 Task: Add a signature Hope Brown containing With gratitude and warm wishes, Hope Brown to email address softage.5@softage.net and add a label Grocery lists
Action: Mouse moved to (997, 60)
Screenshot: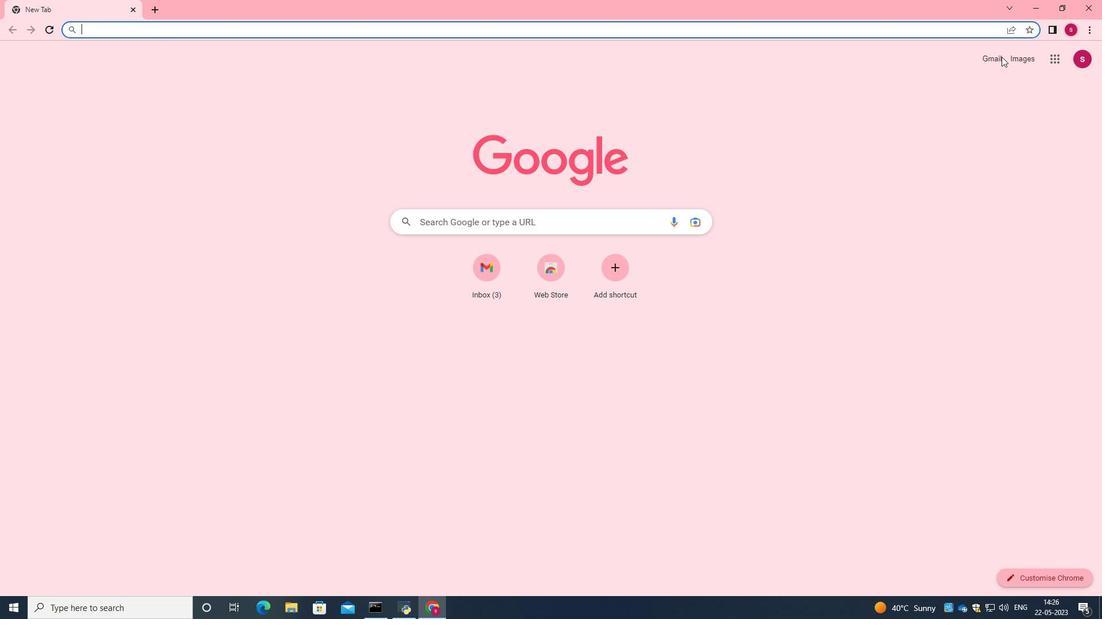 
Action: Mouse pressed left at (997, 60)
Screenshot: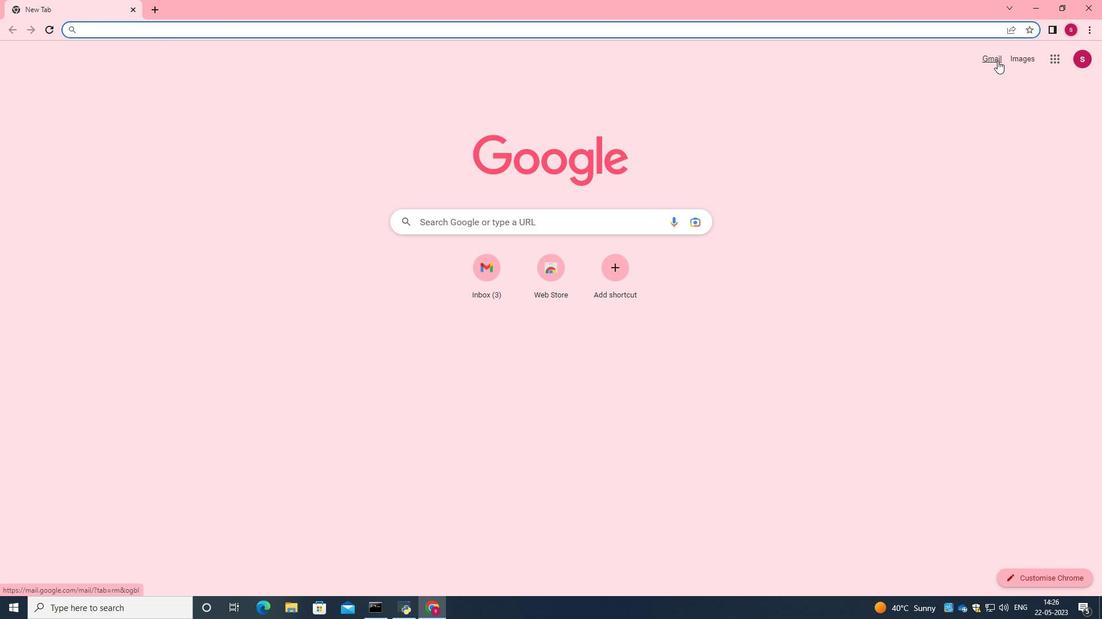 
Action: Mouse moved to (976, 79)
Screenshot: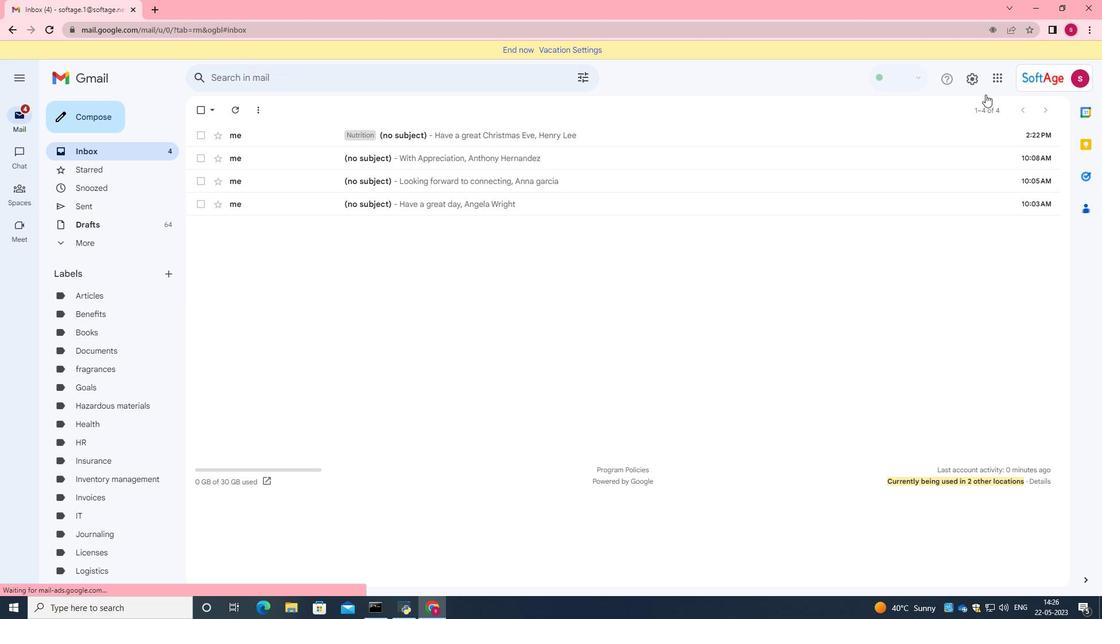 
Action: Mouse pressed left at (976, 79)
Screenshot: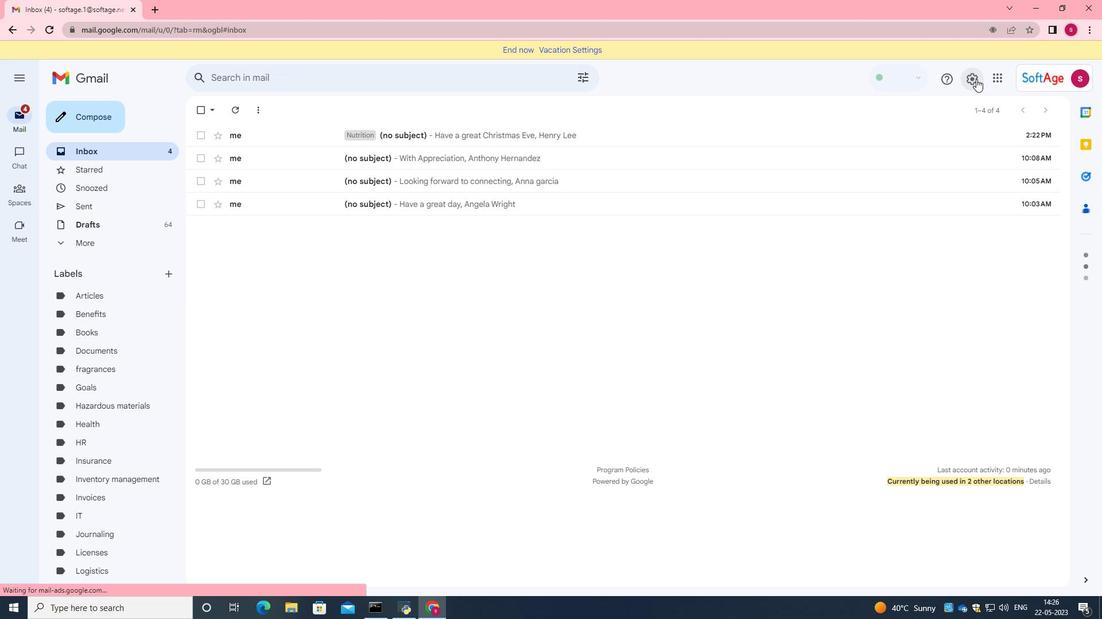 
Action: Mouse moved to (958, 125)
Screenshot: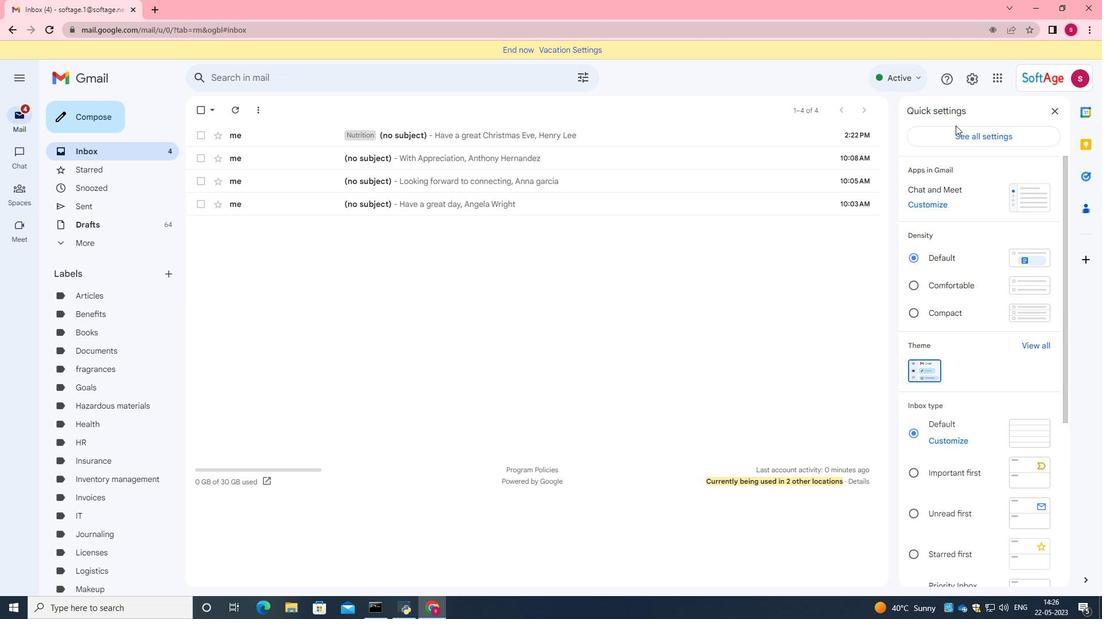 
Action: Mouse pressed left at (958, 125)
Screenshot: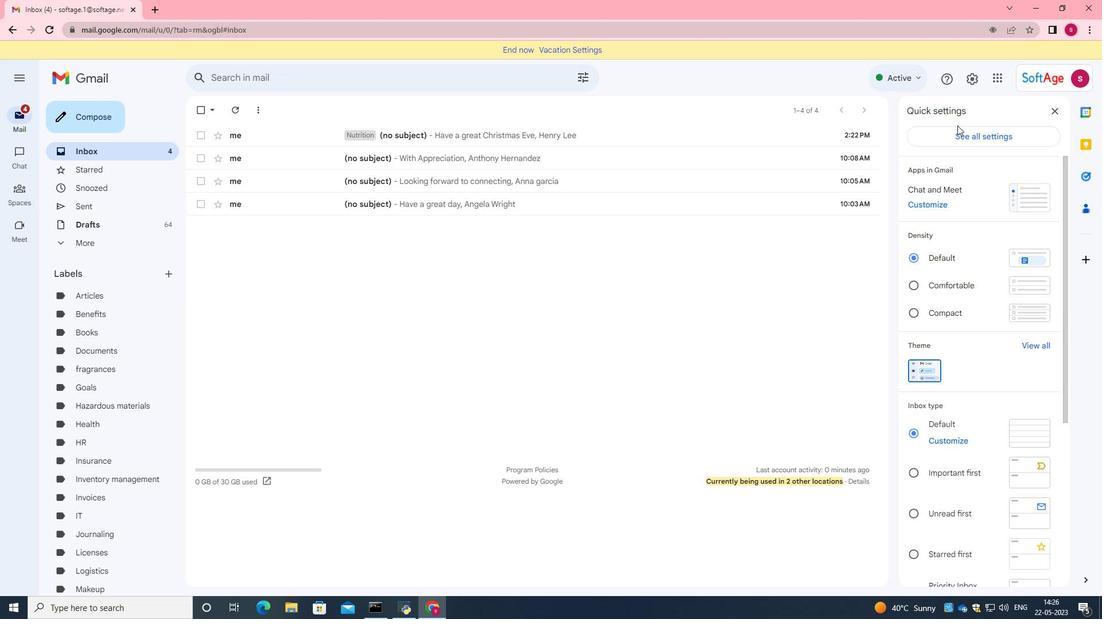 
Action: Mouse moved to (959, 126)
Screenshot: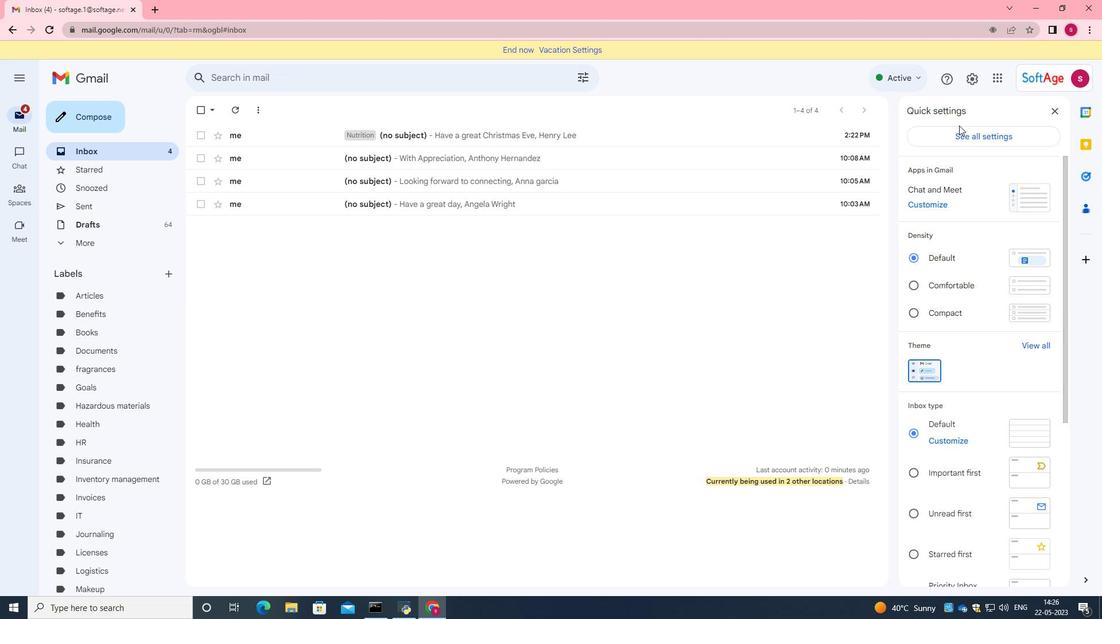
Action: Mouse pressed left at (959, 126)
Screenshot: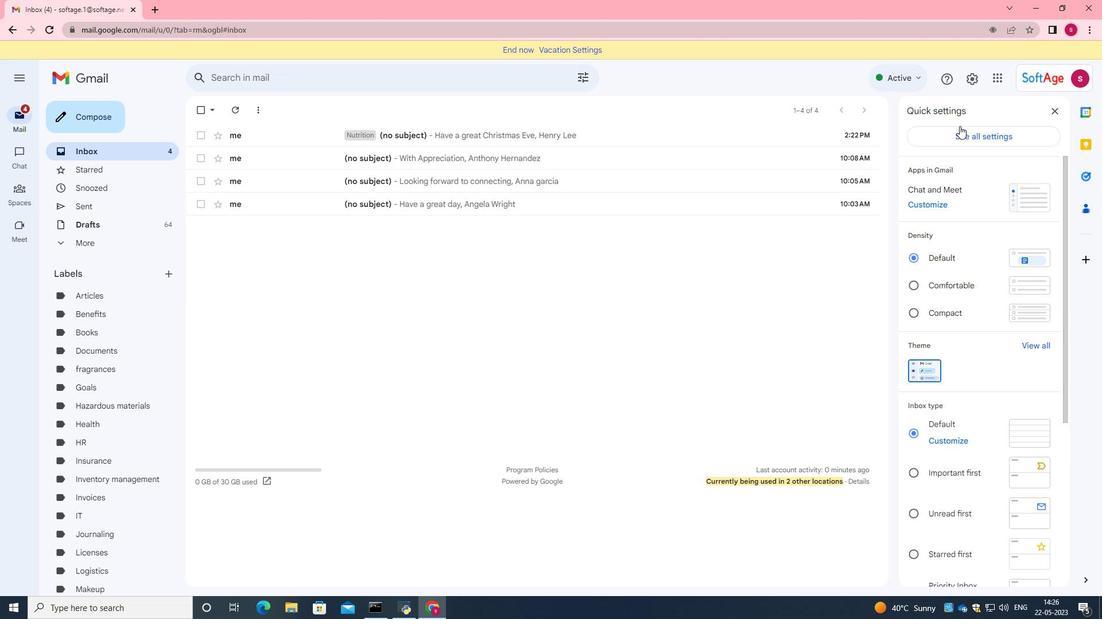 
Action: Mouse moved to (474, 289)
Screenshot: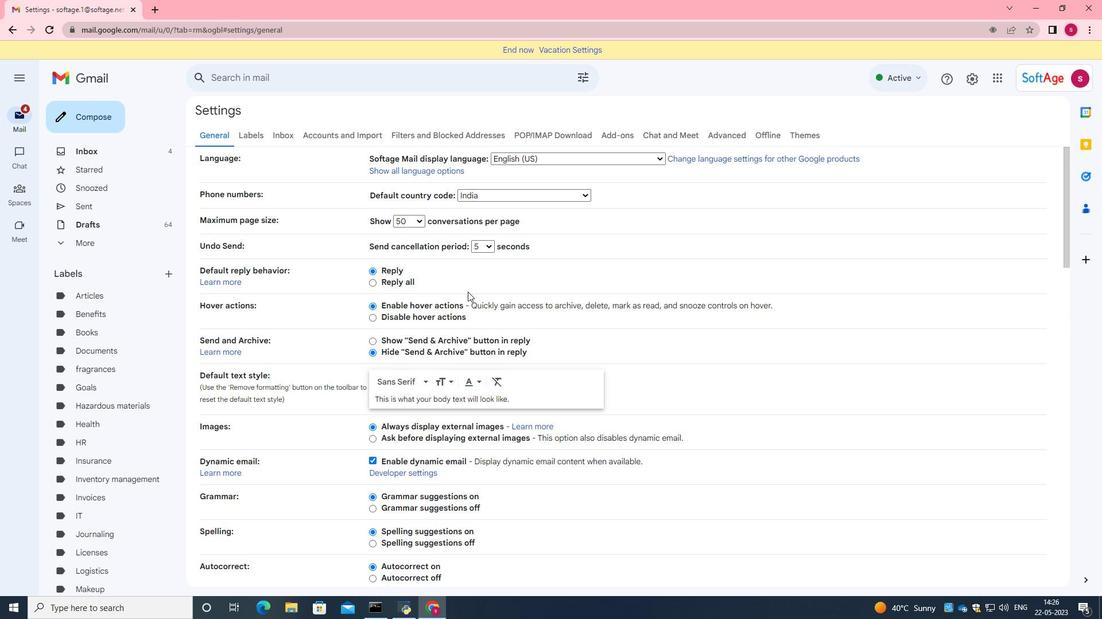 
Action: Mouse scrolled (474, 288) with delta (0, 0)
Screenshot: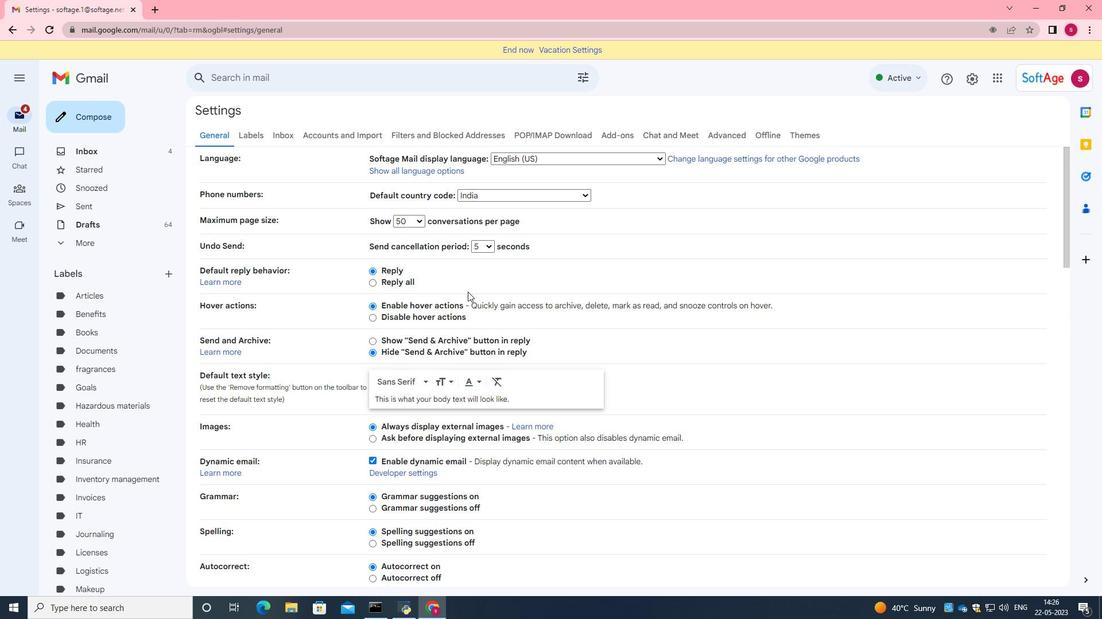 
Action: Mouse moved to (474, 289)
Screenshot: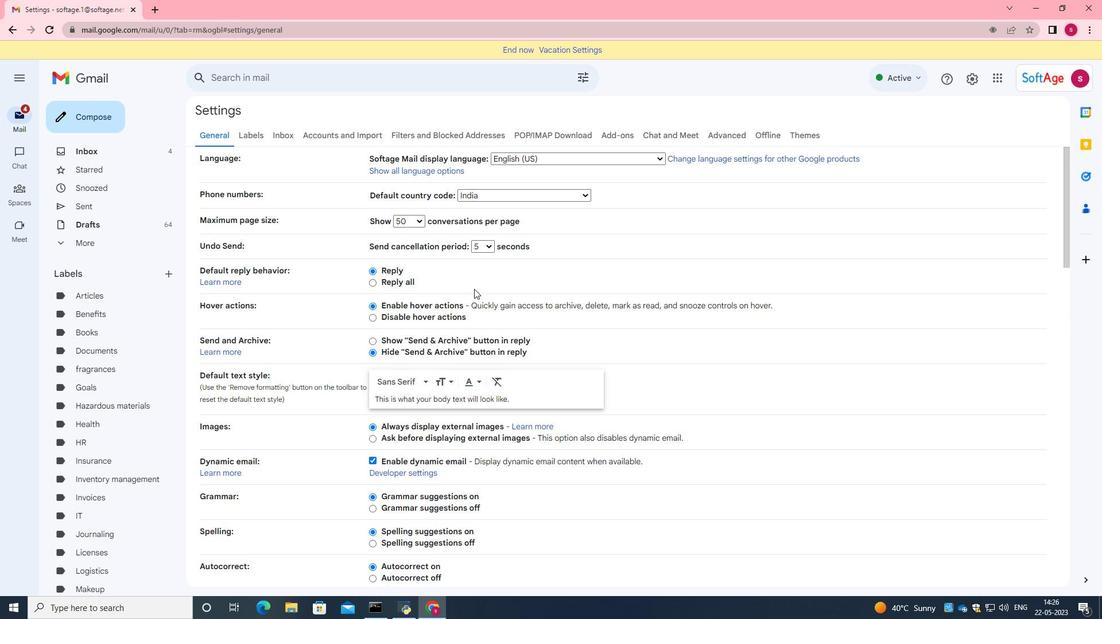 
Action: Mouse scrolled (474, 288) with delta (0, 0)
Screenshot: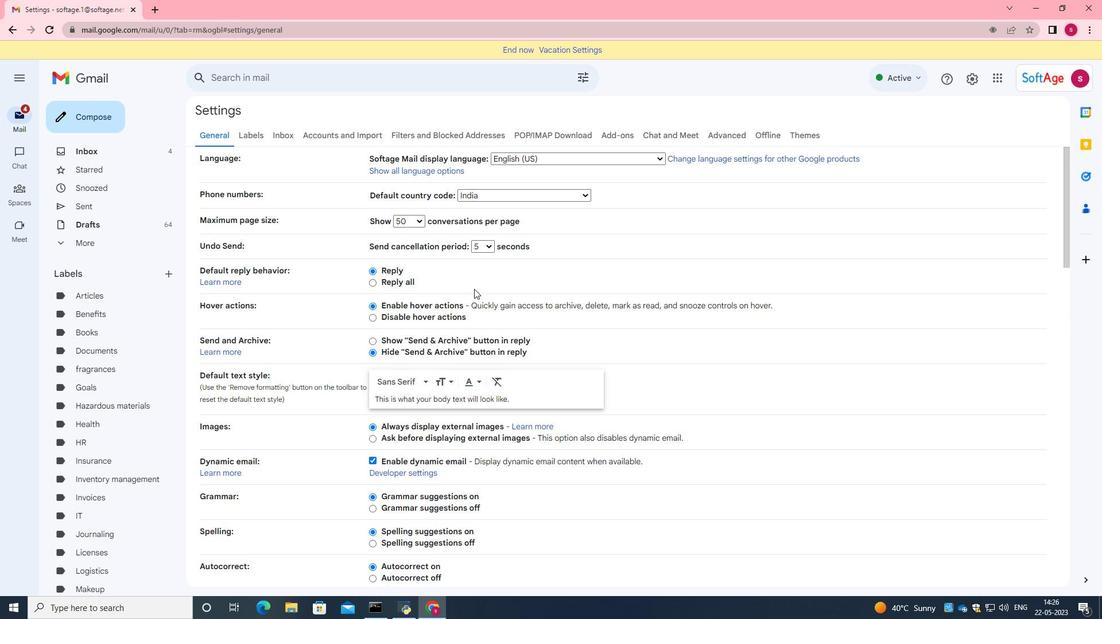 
Action: Mouse scrolled (474, 288) with delta (0, 0)
Screenshot: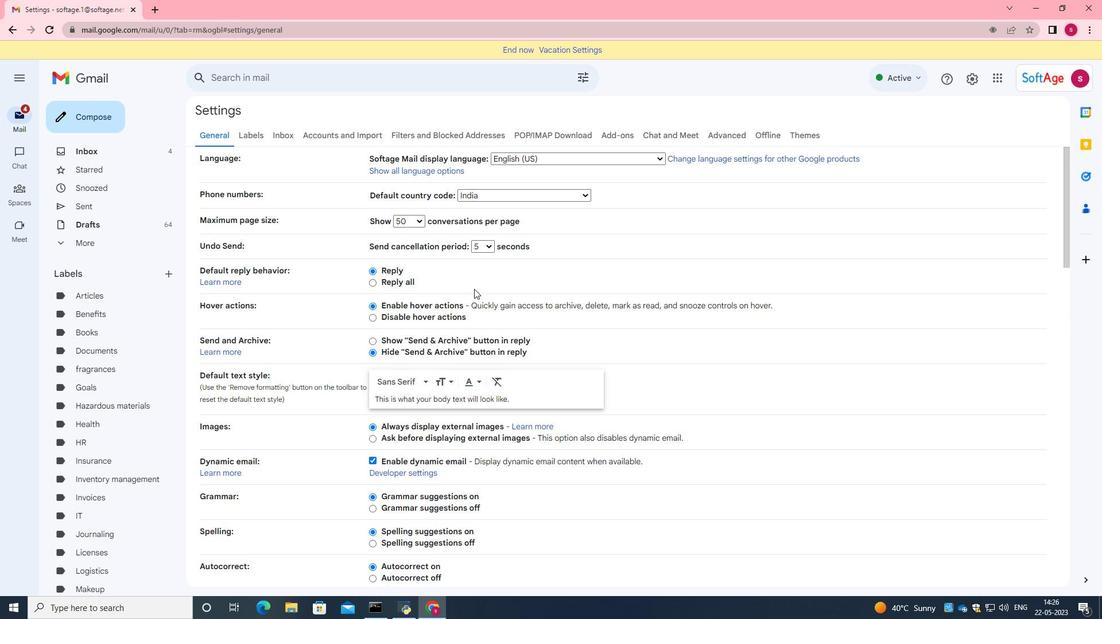 
Action: Mouse scrolled (474, 288) with delta (0, 0)
Screenshot: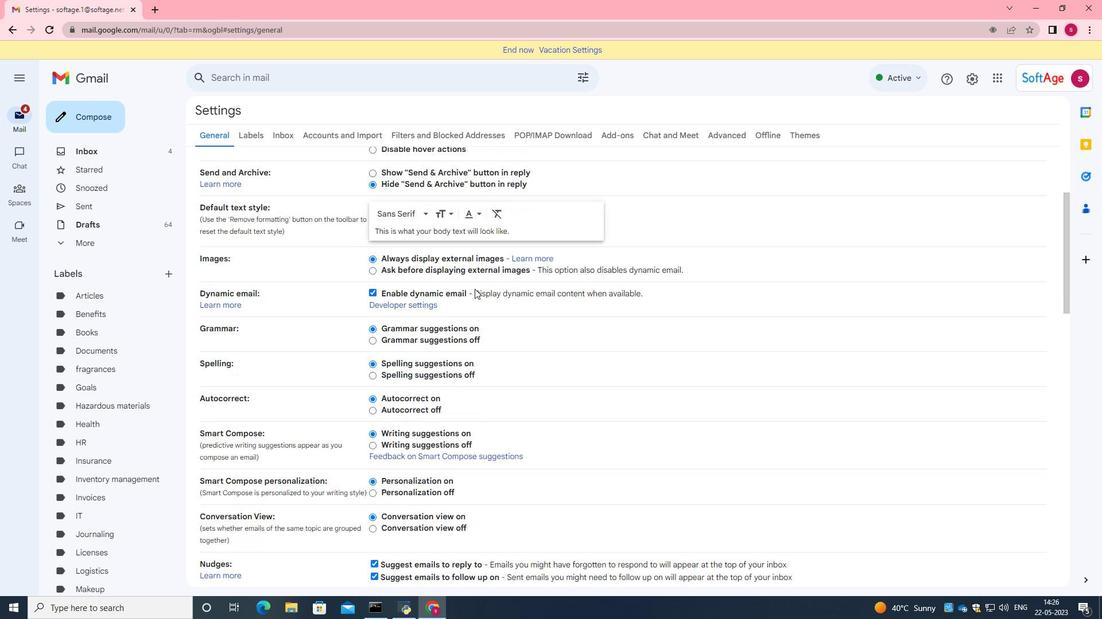 
Action: Mouse scrolled (474, 288) with delta (0, 0)
Screenshot: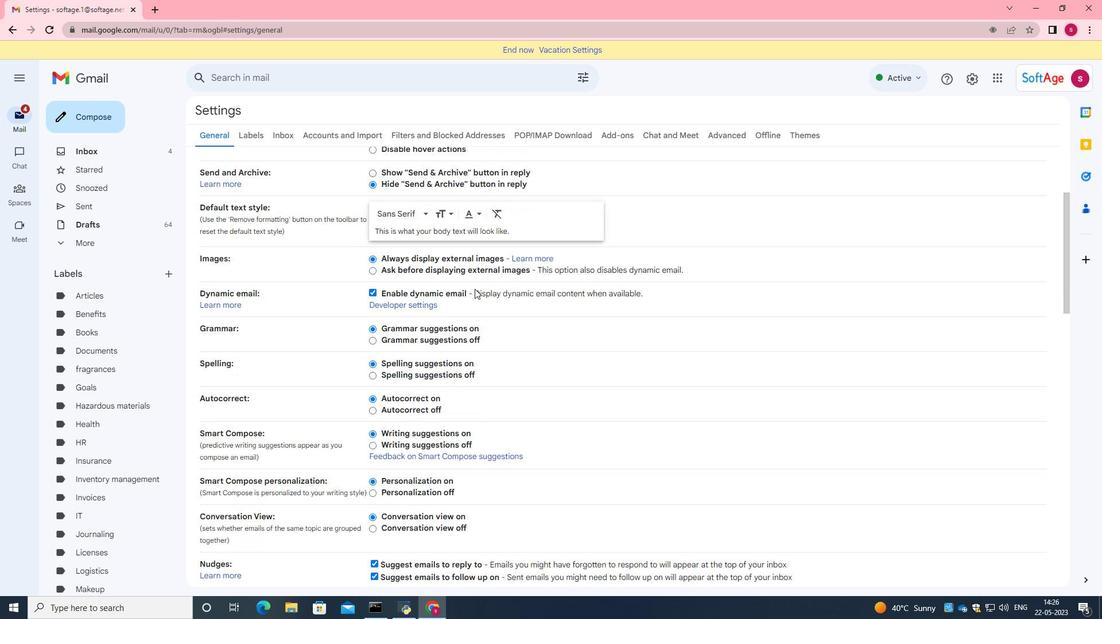 
Action: Mouse scrolled (474, 288) with delta (0, 0)
Screenshot: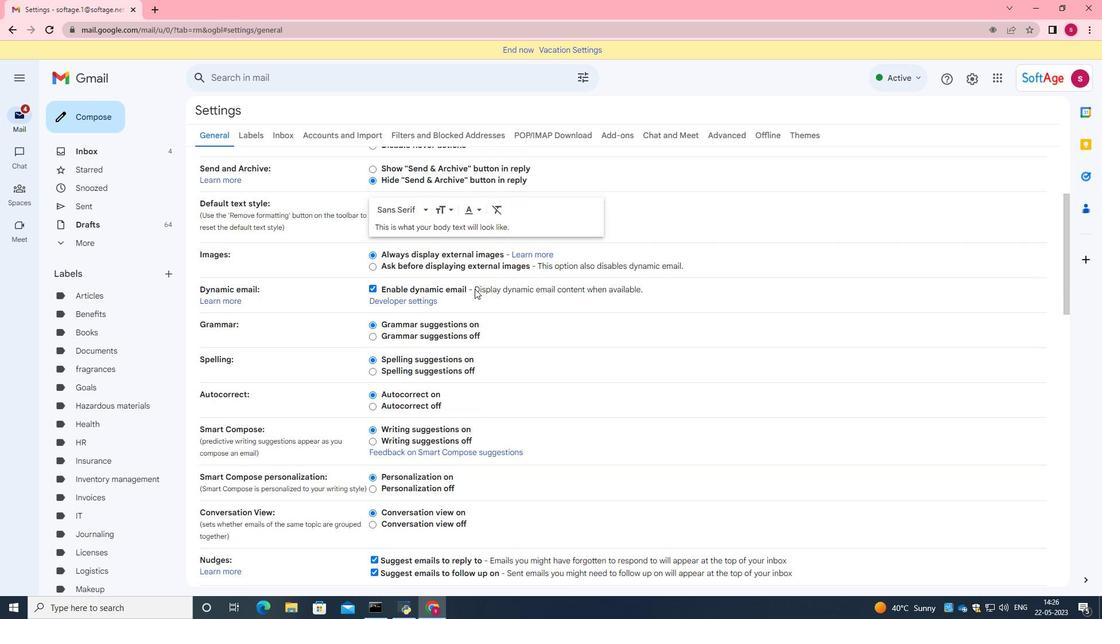 
Action: Mouse moved to (518, 359)
Screenshot: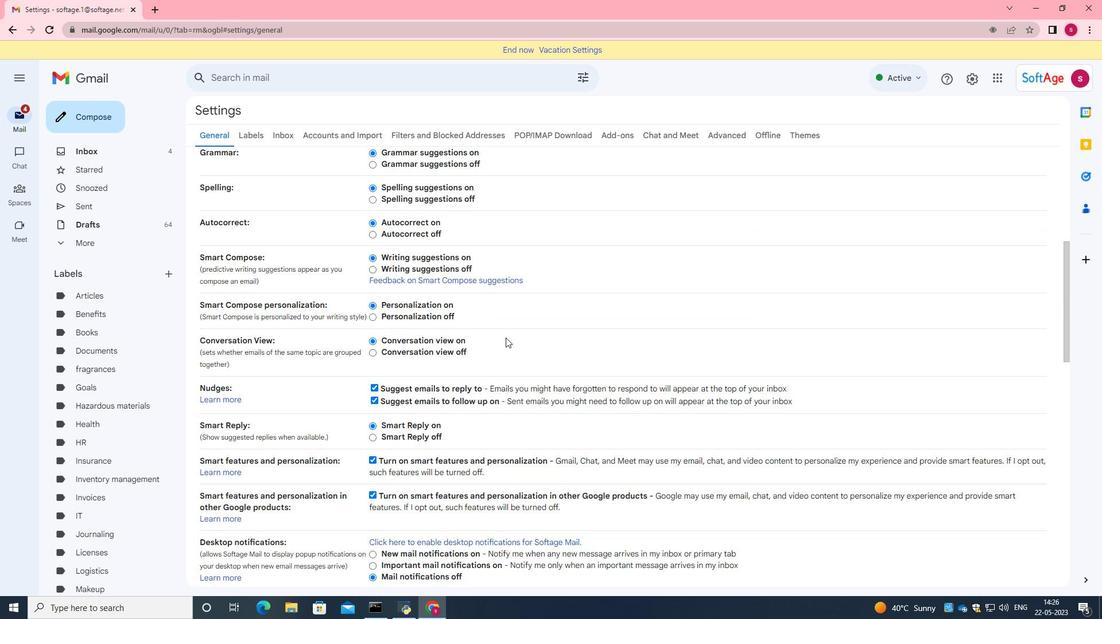 
Action: Mouse scrolled (518, 358) with delta (0, 0)
Screenshot: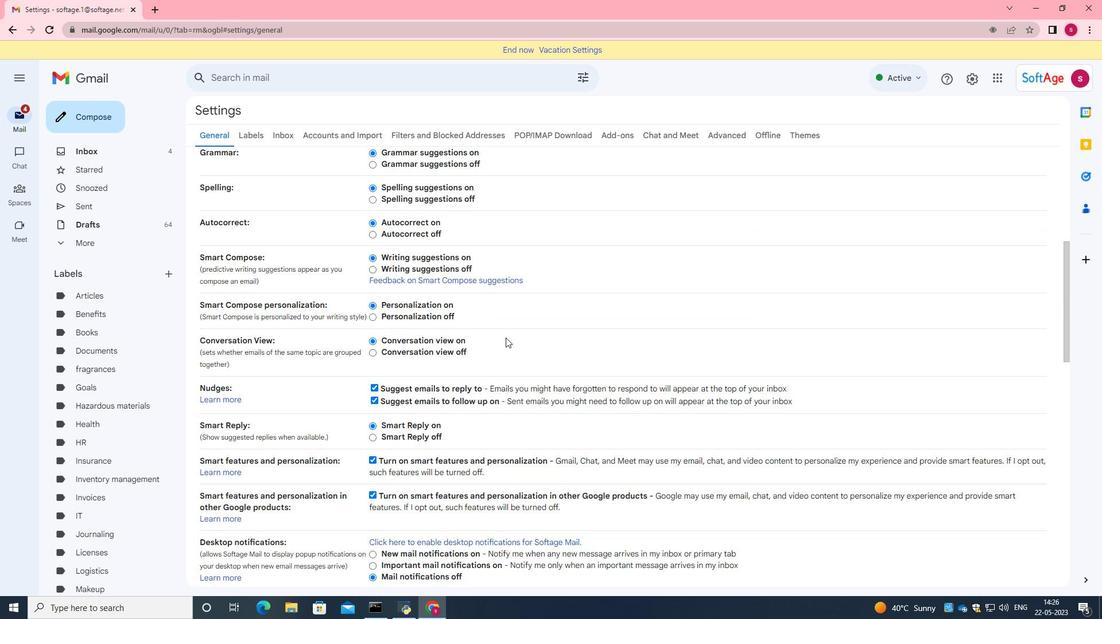
Action: Mouse scrolled (518, 358) with delta (0, 0)
Screenshot: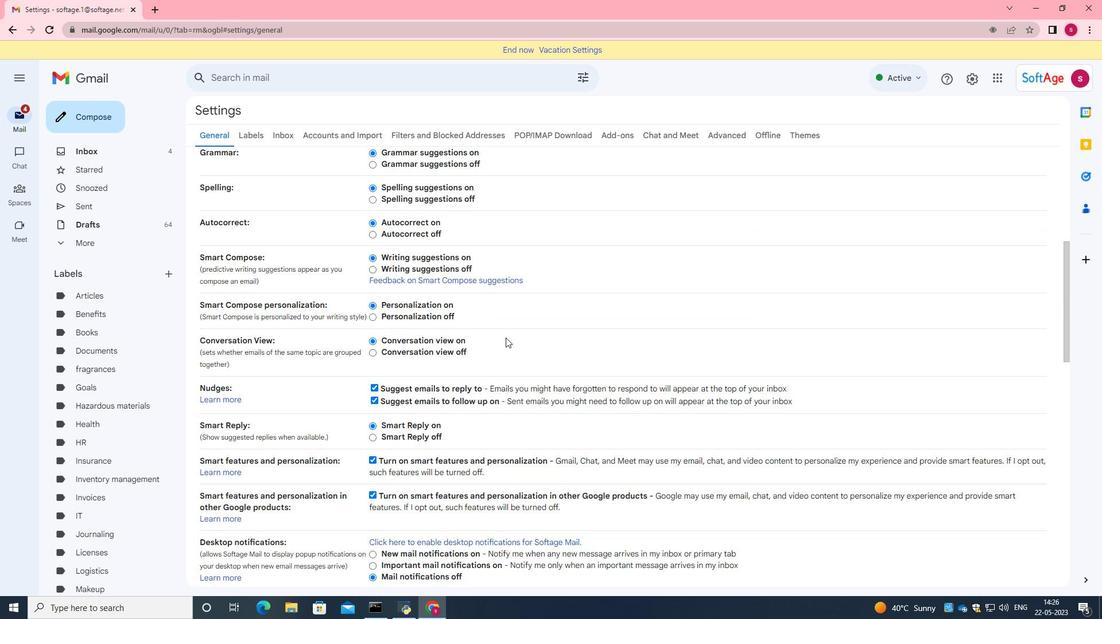 
Action: Mouse scrolled (518, 358) with delta (0, 0)
Screenshot: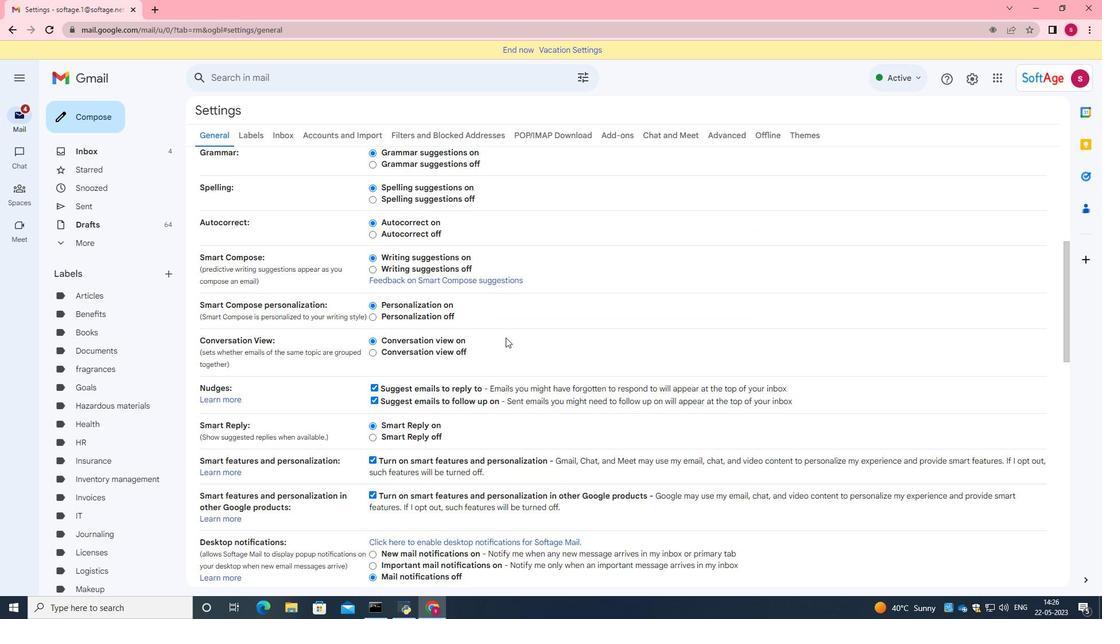 
Action: Mouse moved to (527, 364)
Screenshot: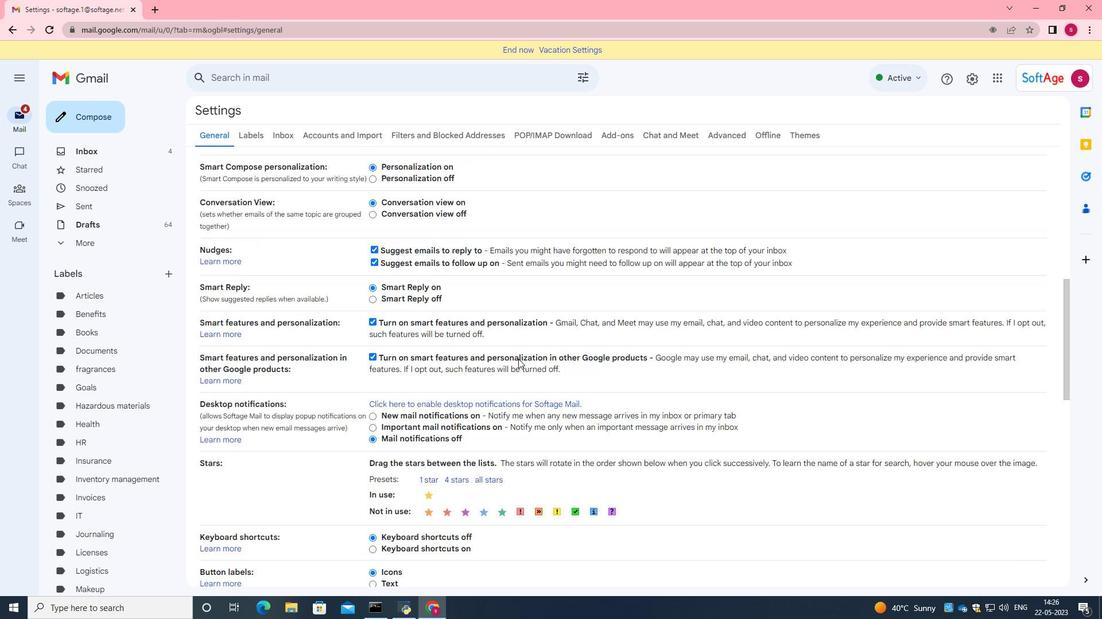 
Action: Mouse scrolled (527, 363) with delta (0, 0)
Screenshot: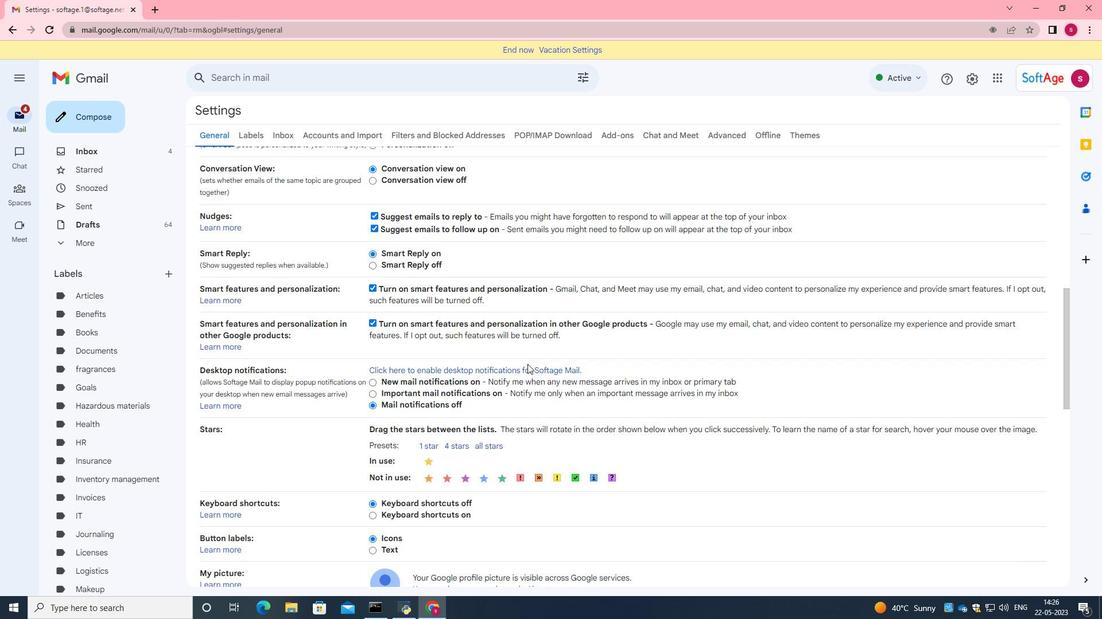 
Action: Mouse scrolled (527, 363) with delta (0, 0)
Screenshot: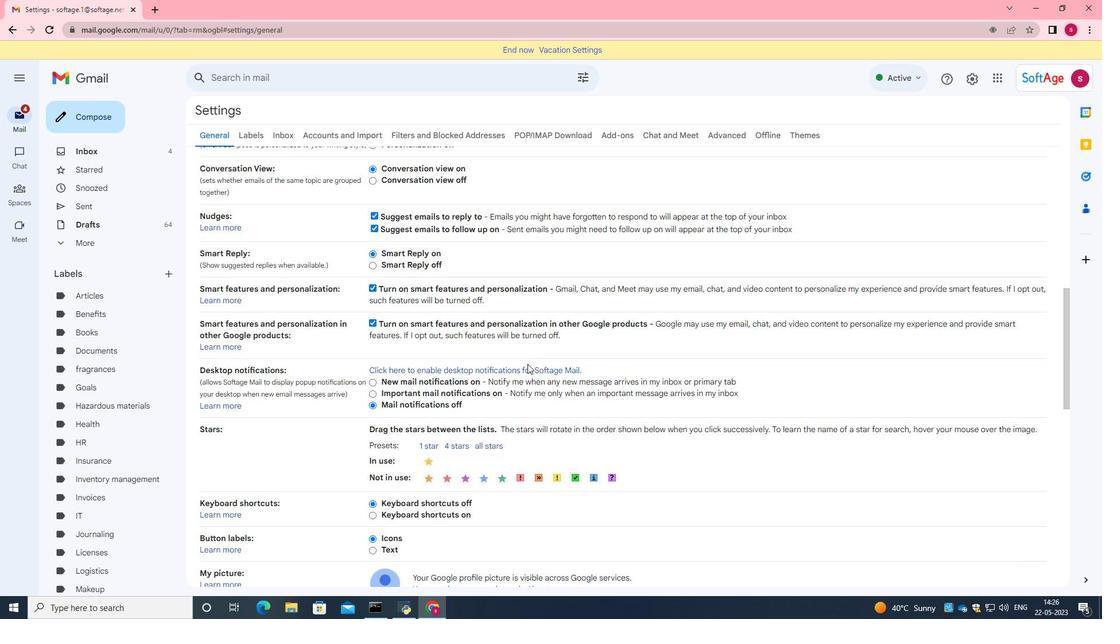 
Action: Mouse scrolled (527, 363) with delta (0, 0)
Screenshot: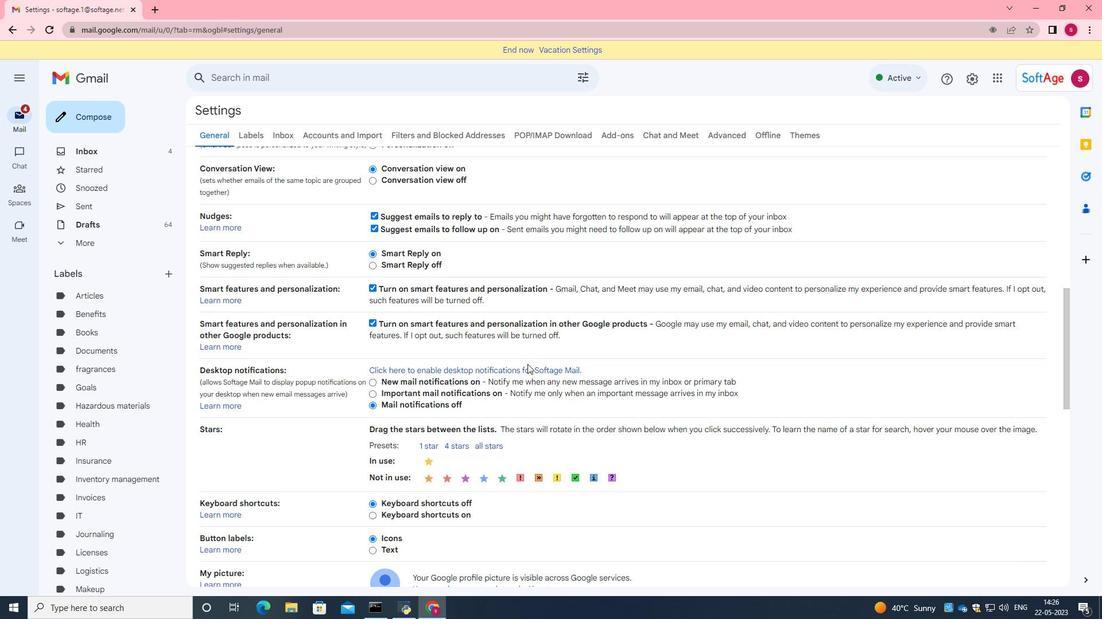 
Action: Mouse moved to (499, 495)
Screenshot: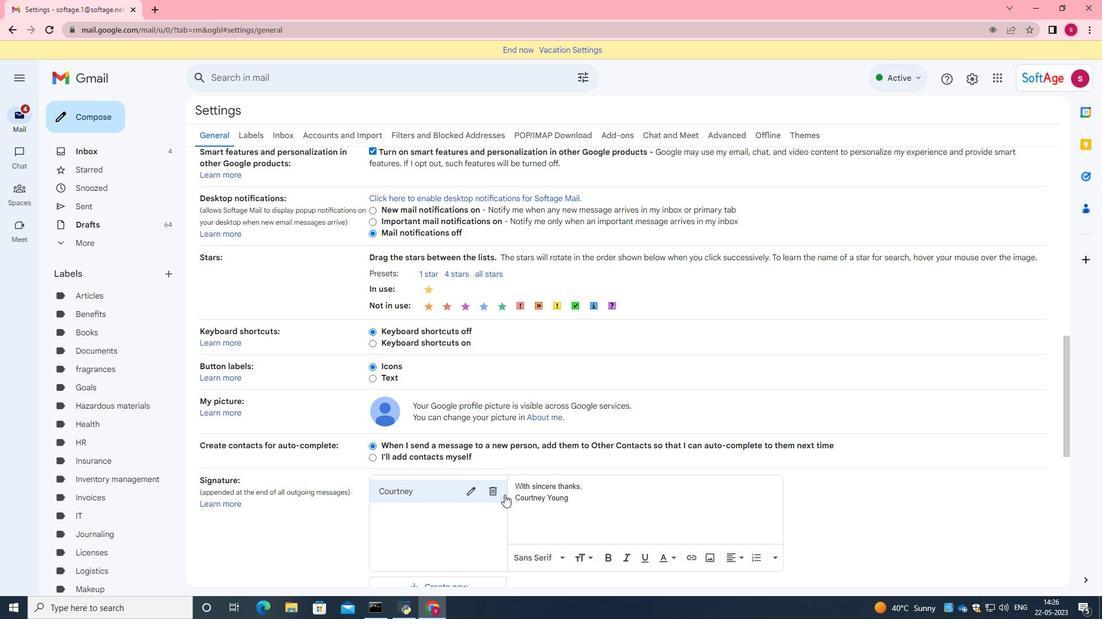
Action: Mouse pressed left at (499, 495)
Screenshot: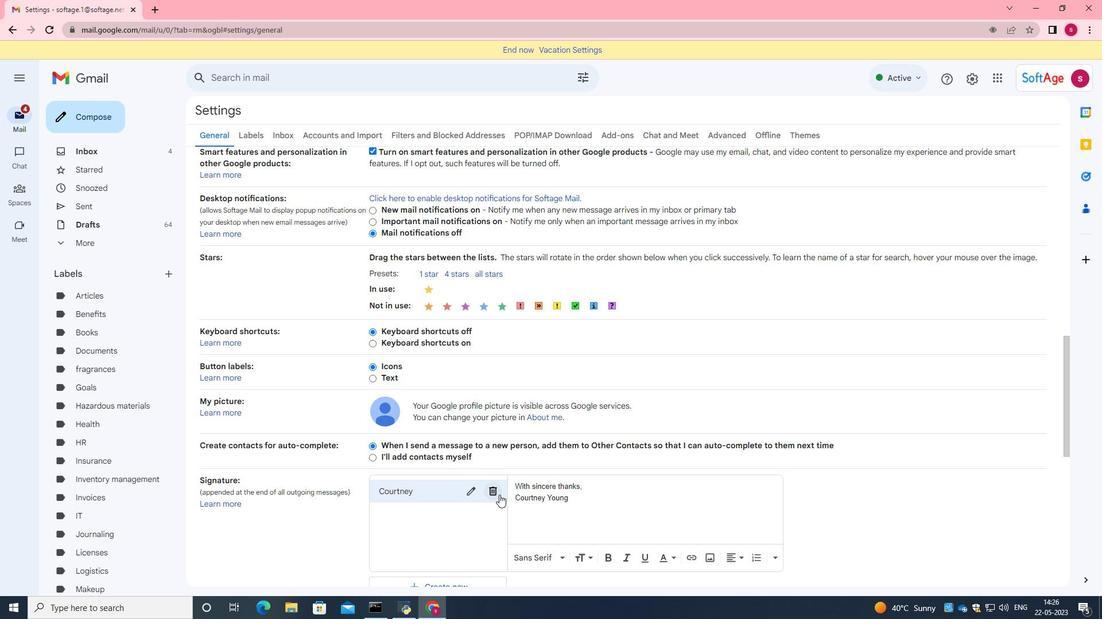 
Action: Mouse moved to (636, 345)
Screenshot: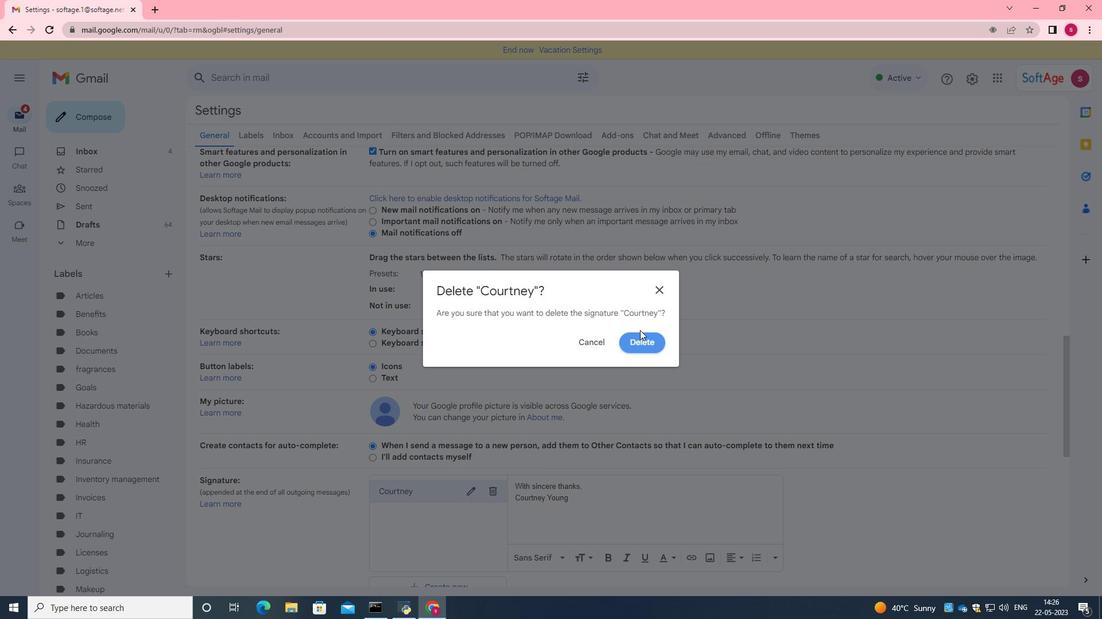 
Action: Mouse pressed left at (636, 345)
Screenshot: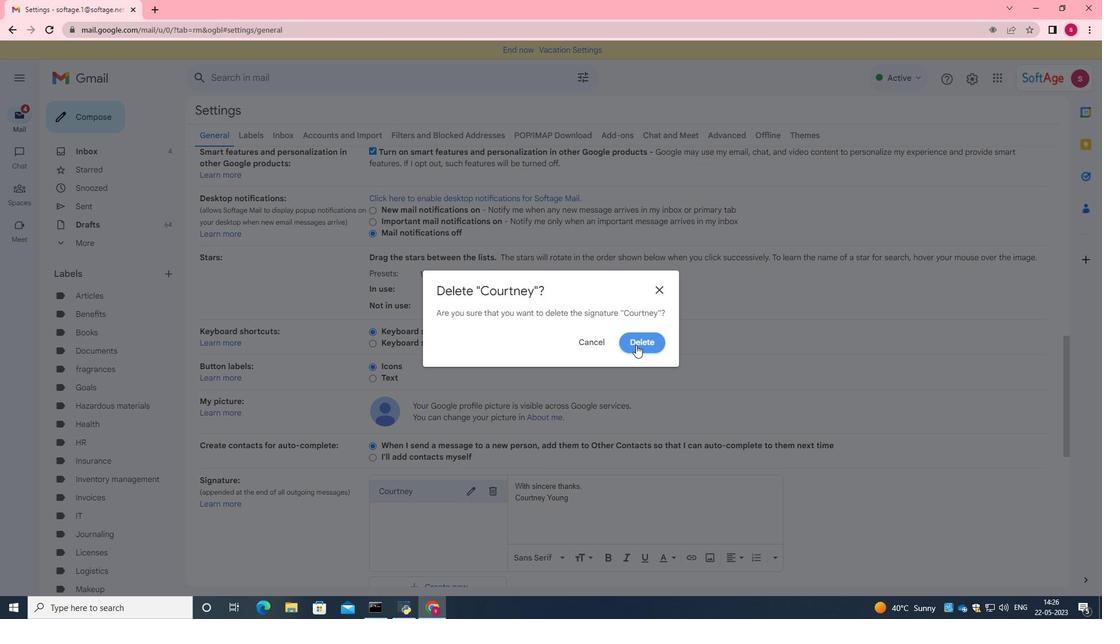 
Action: Mouse moved to (467, 459)
Screenshot: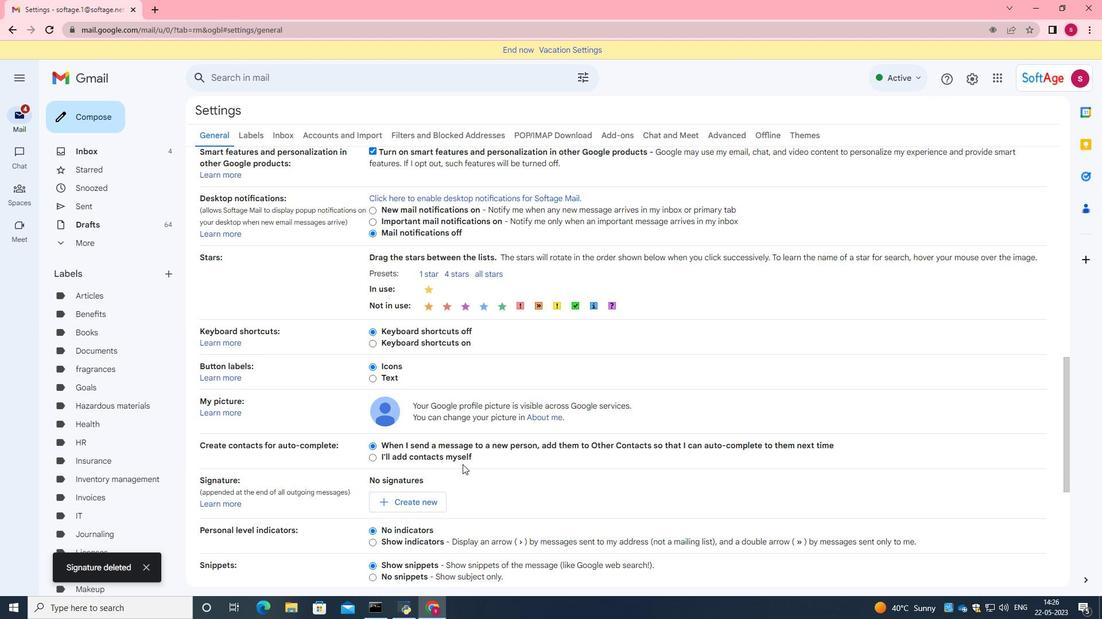 
Action: Mouse scrolled (467, 458) with delta (0, 0)
Screenshot: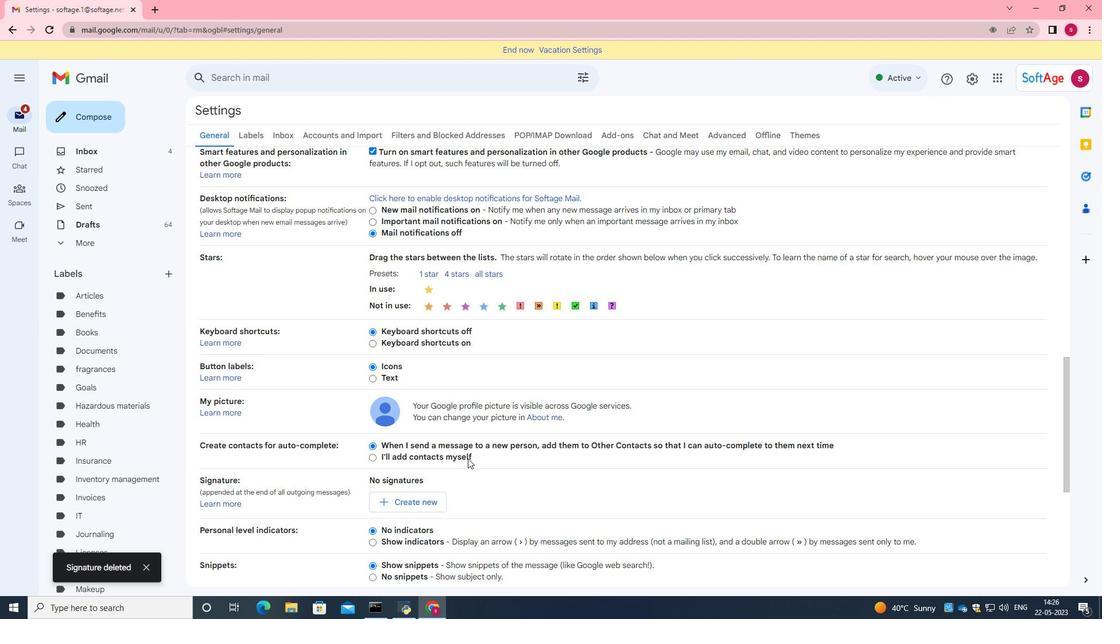 
Action: Mouse moved to (426, 442)
Screenshot: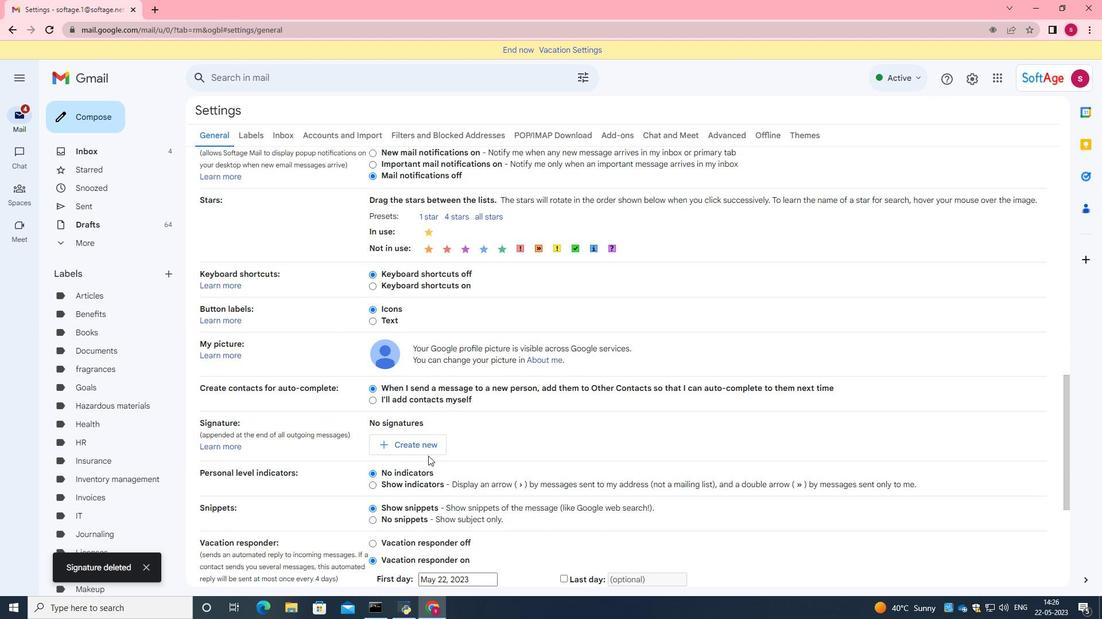 
Action: Mouse pressed left at (426, 442)
Screenshot: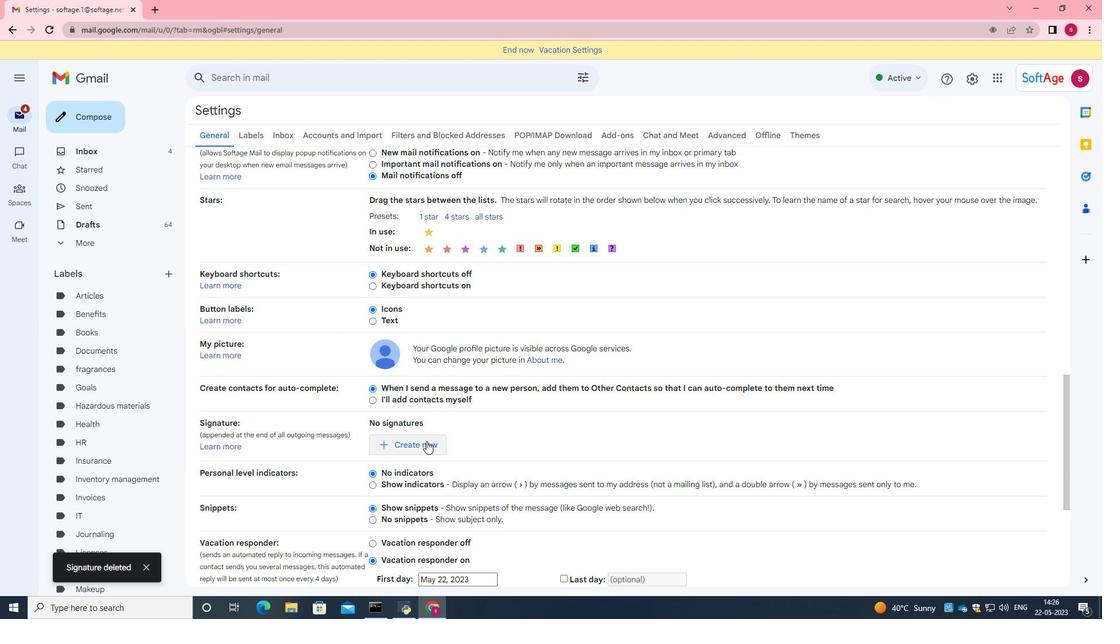 
Action: Mouse moved to (508, 320)
Screenshot: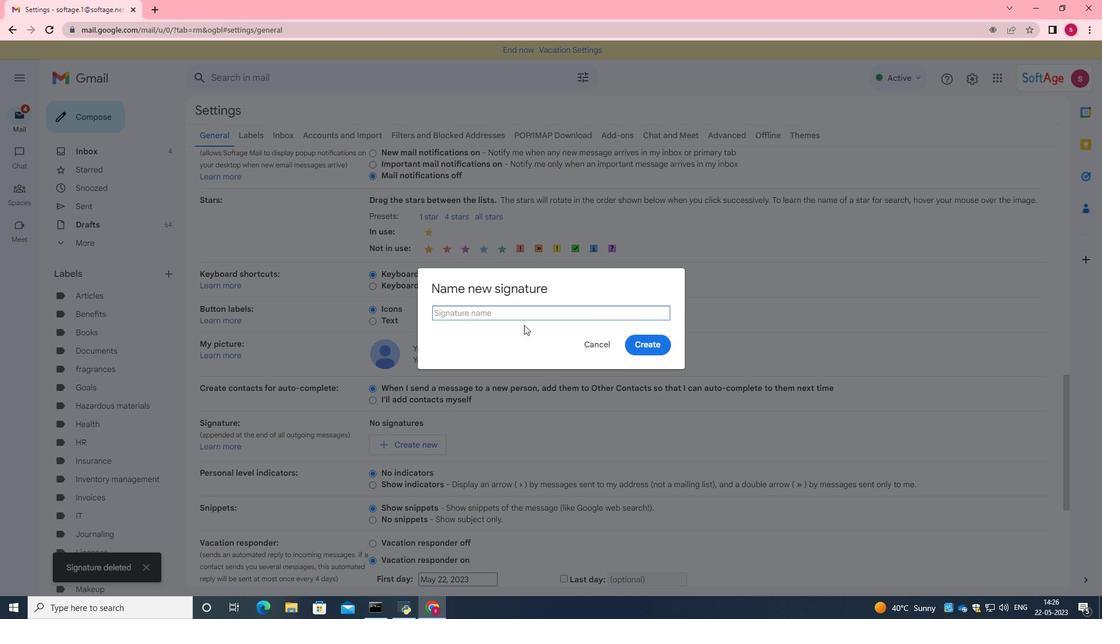 
Action: Key pressed <Key.caps_lock>H<Key.caps_lock>ope<Key.space><Key.caps_lock>B<Key.caps_lock>rown
Screenshot: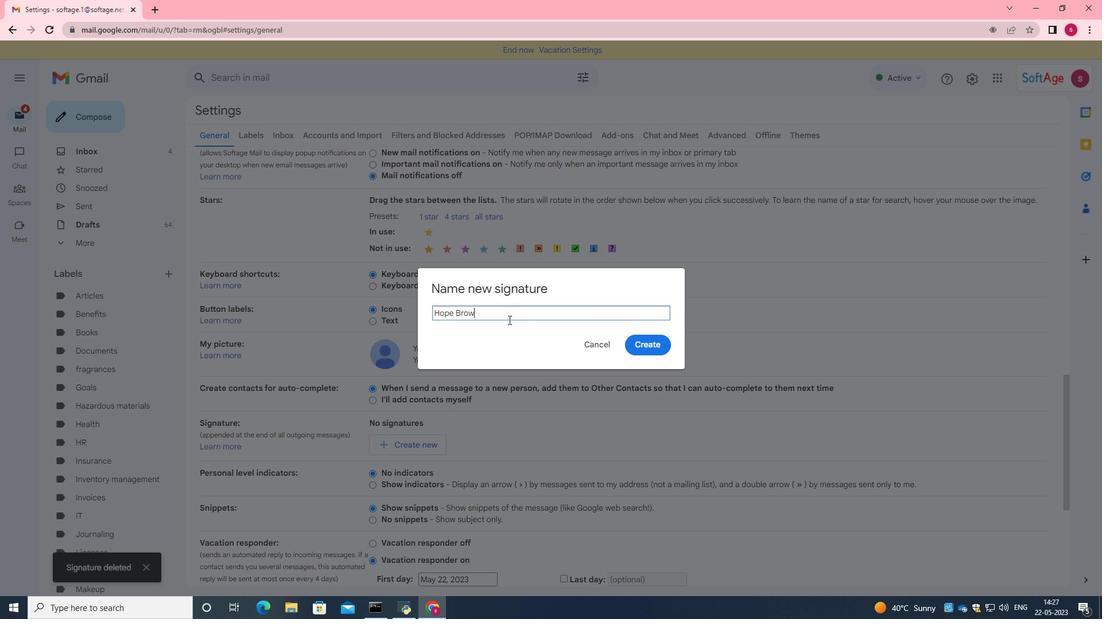 
Action: Mouse moved to (653, 354)
Screenshot: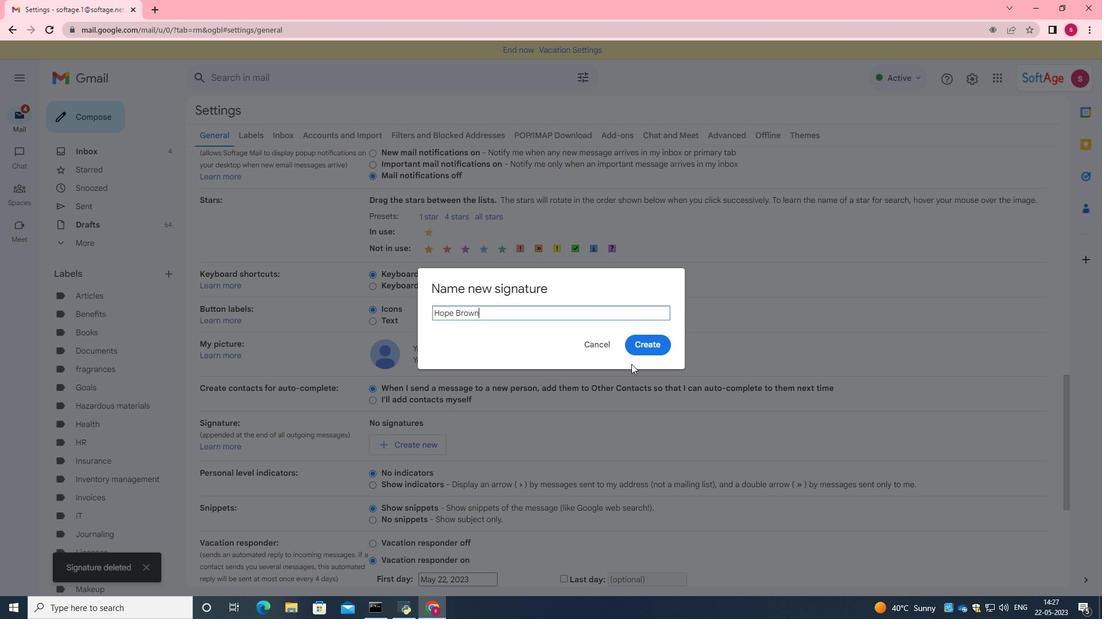 
Action: Mouse pressed left at (653, 354)
Screenshot: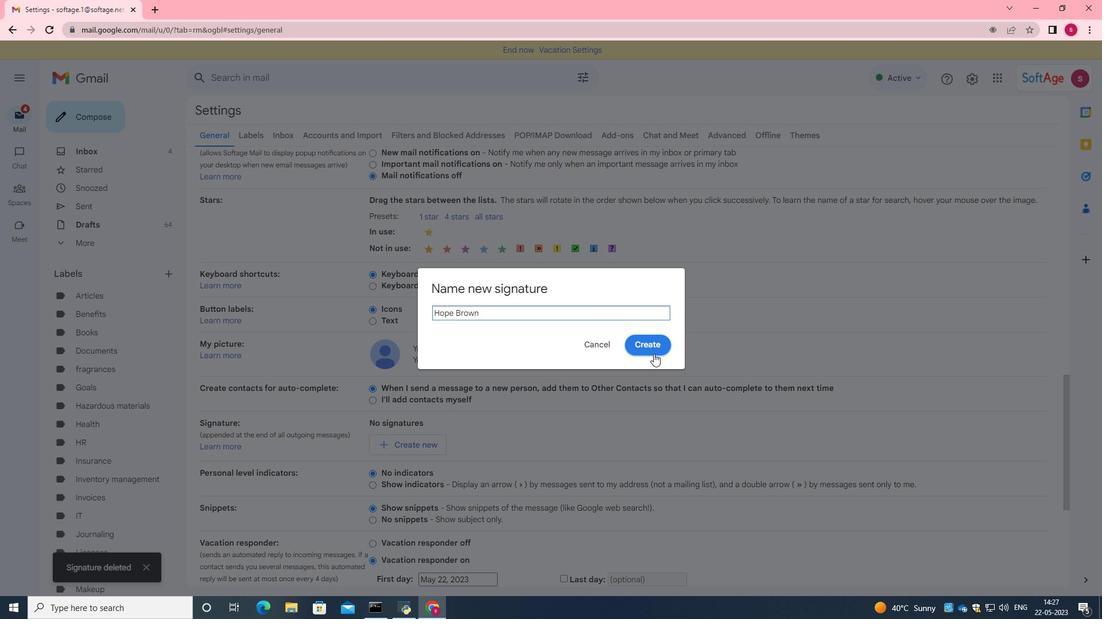 
Action: Mouse moved to (540, 444)
Screenshot: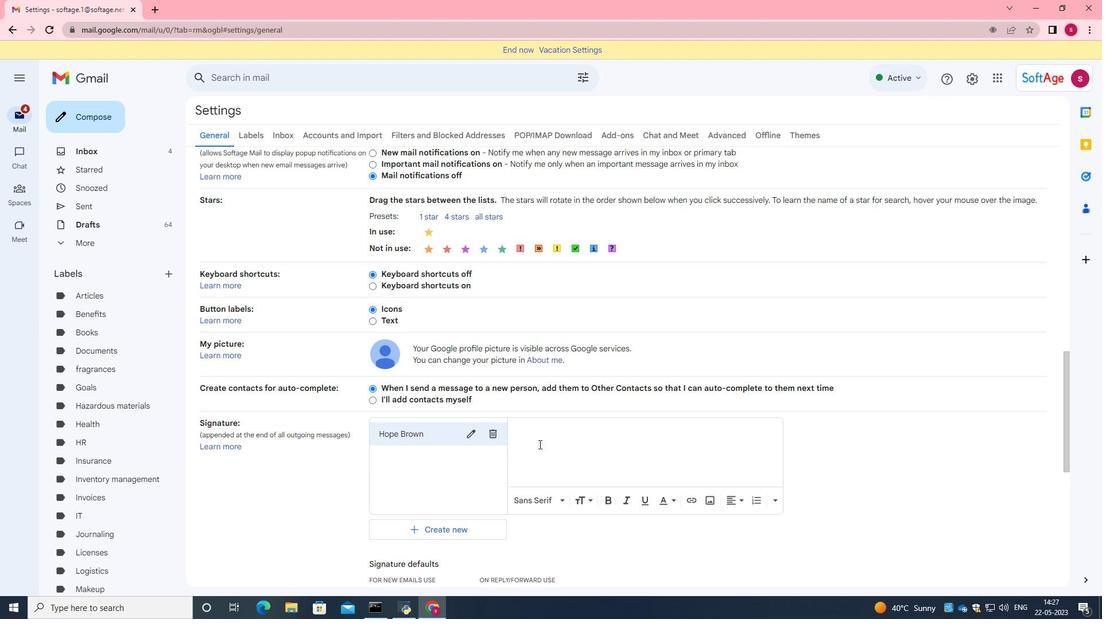 
Action: Mouse pressed left at (540, 444)
Screenshot: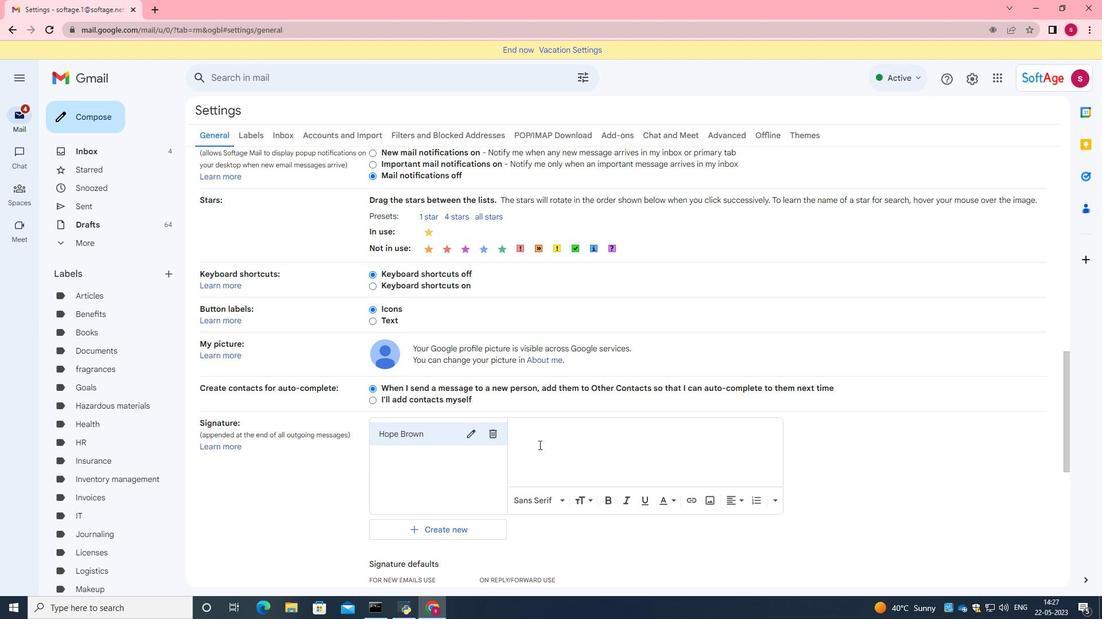 
Action: Key pressed <Key.caps_lock>G<Key.caps_lock>ratitude<Key.space>and<Key.space>warm<Key.space>wishes,<Key.enter><Key.caps_lock>H<Key.caps_lock>ope<Key.space><Key.caps_lock>B<Key.caps_lock>rown
Screenshot: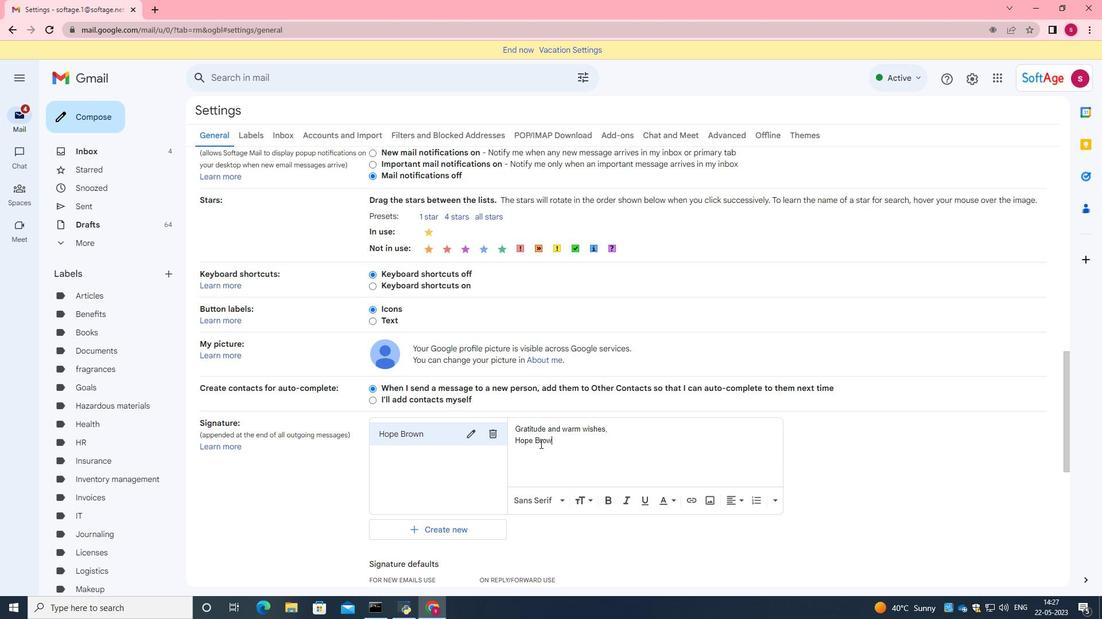 
Action: Mouse scrolled (540, 443) with delta (0, 0)
Screenshot: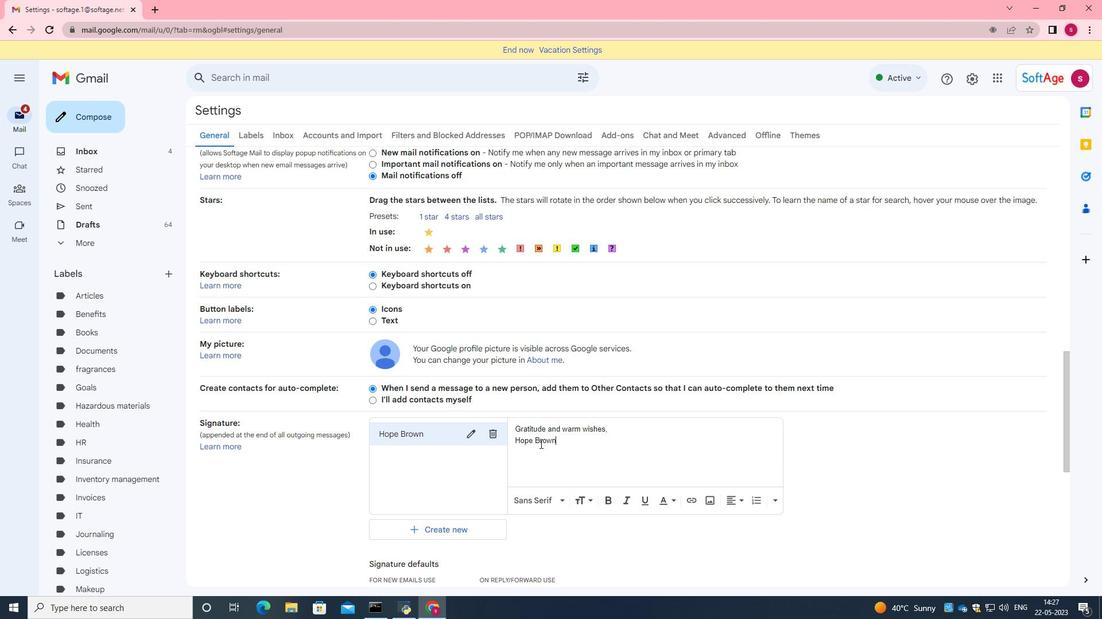 
Action: Mouse scrolled (540, 443) with delta (0, 0)
Screenshot: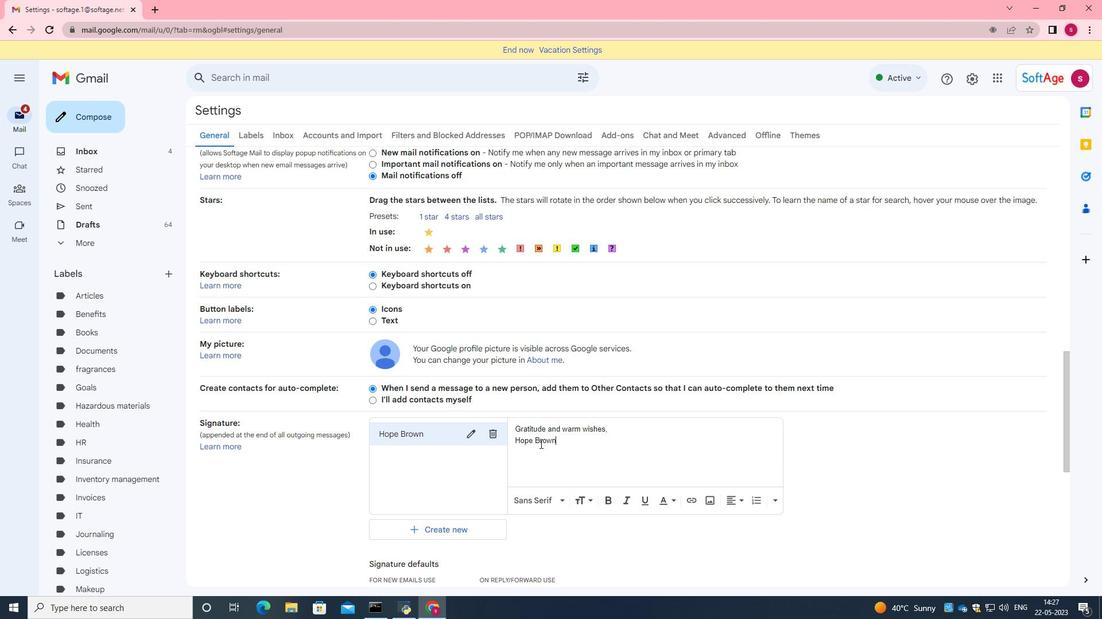 
Action: Mouse scrolled (540, 443) with delta (0, 0)
Screenshot: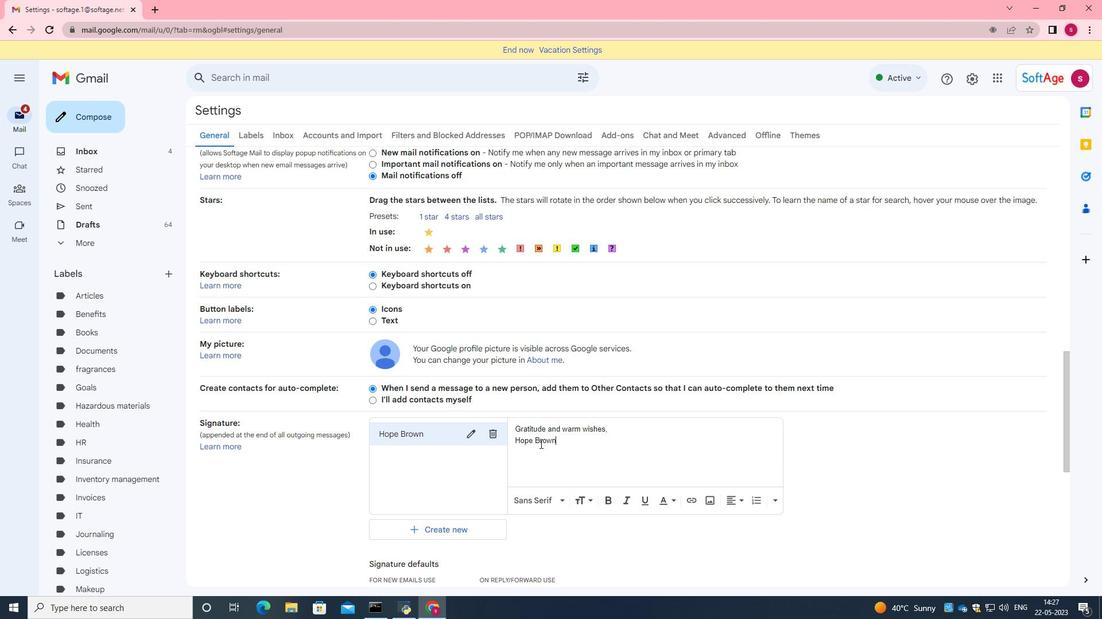 
Action: Mouse scrolled (540, 443) with delta (0, 0)
Screenshot: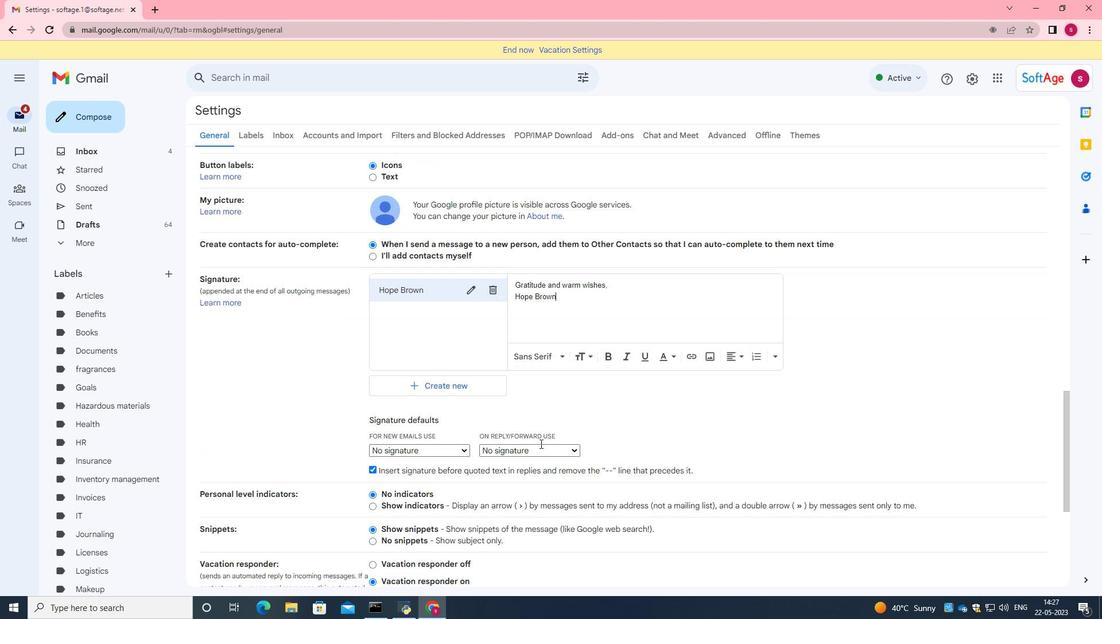 
Action: Mouse scrolled (540, 443) with delta (0, 0)
Screenshot: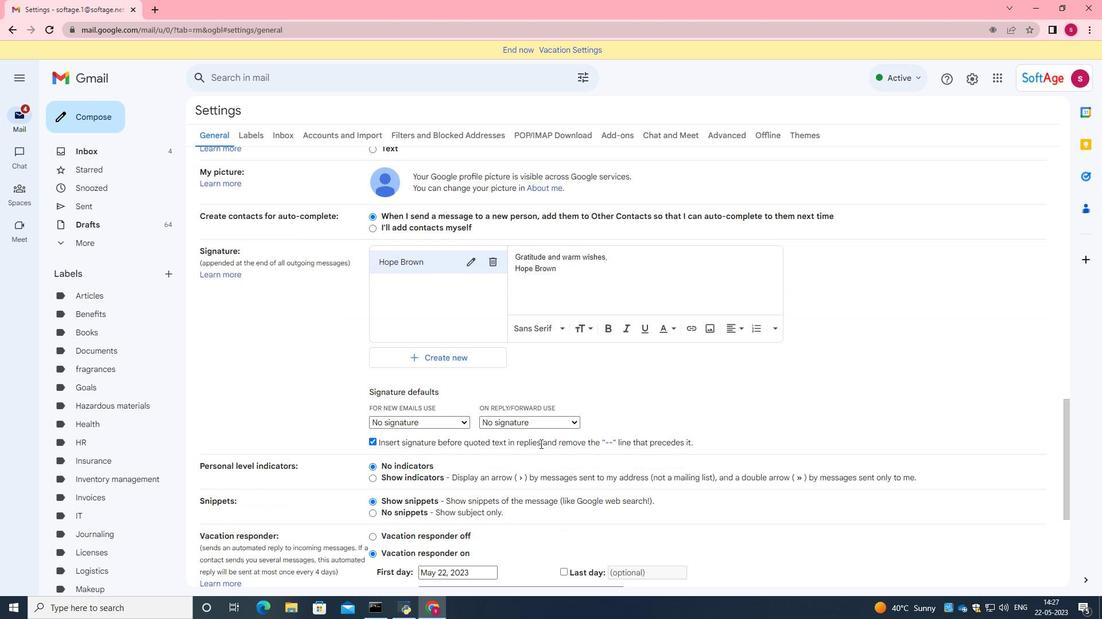 
Action: Mouse scrolled (540, 443) with delta (0, 0)
Screenshot: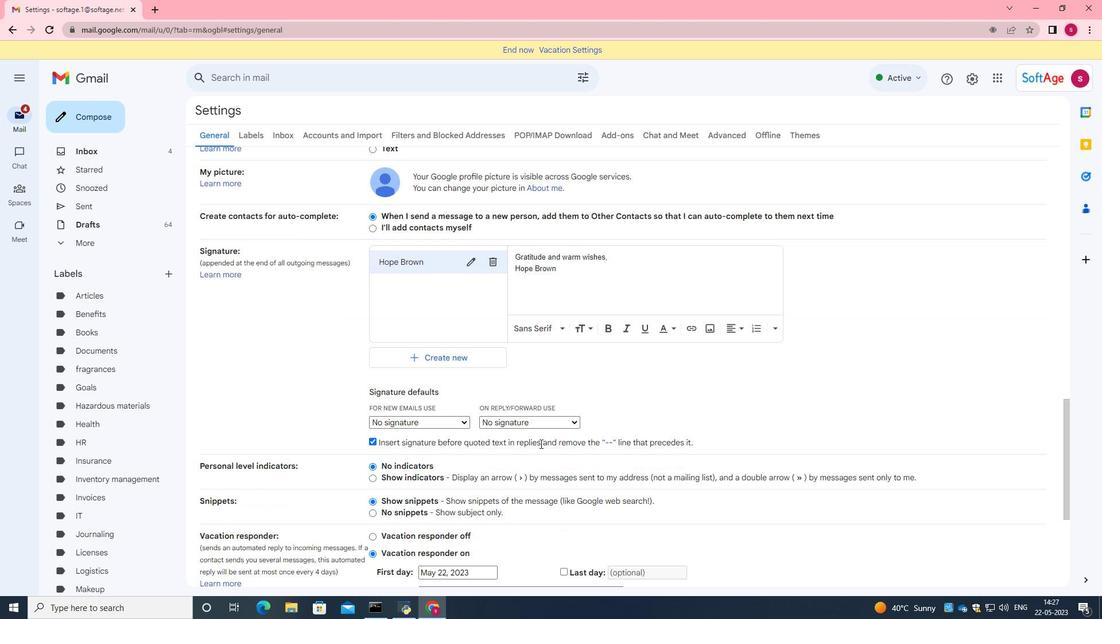
Action: Mouse moved to (564, 466)
Screenshot: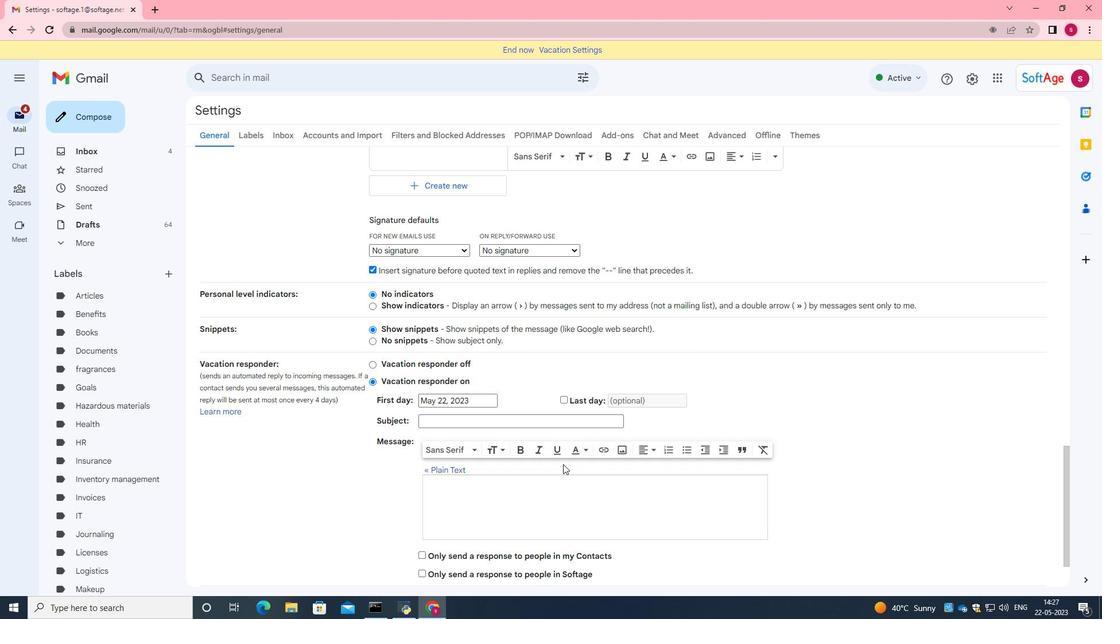 
Action: Mouse scrolled (564, 465) with delta (0, 0)
Screenshot: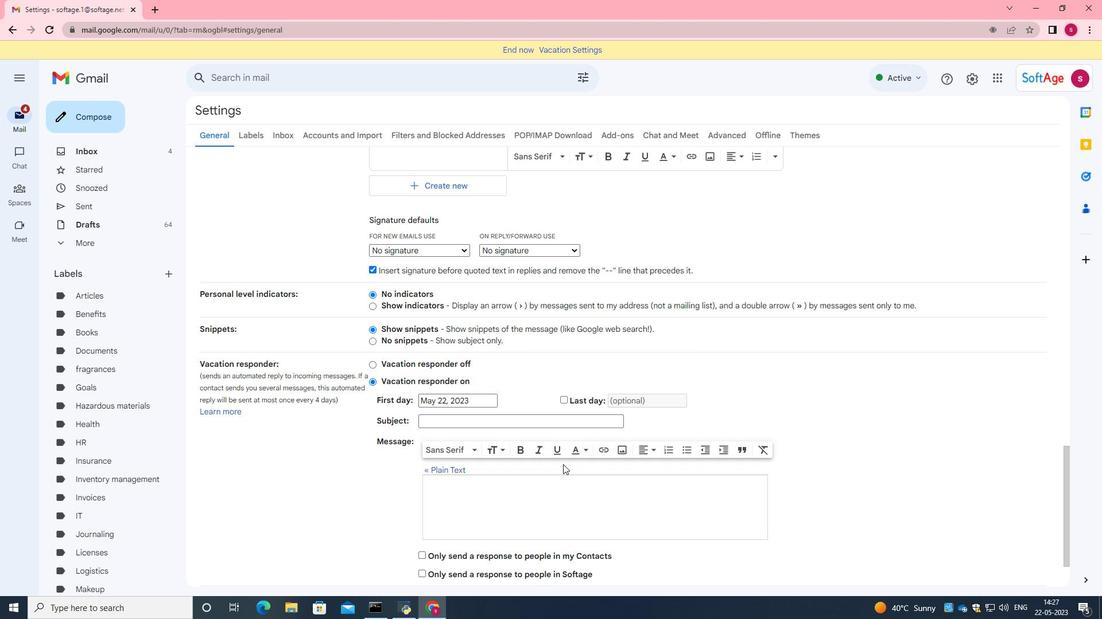 
Action: Mouse scrolled (564, 465) with delta (0, 0)
Screenshot: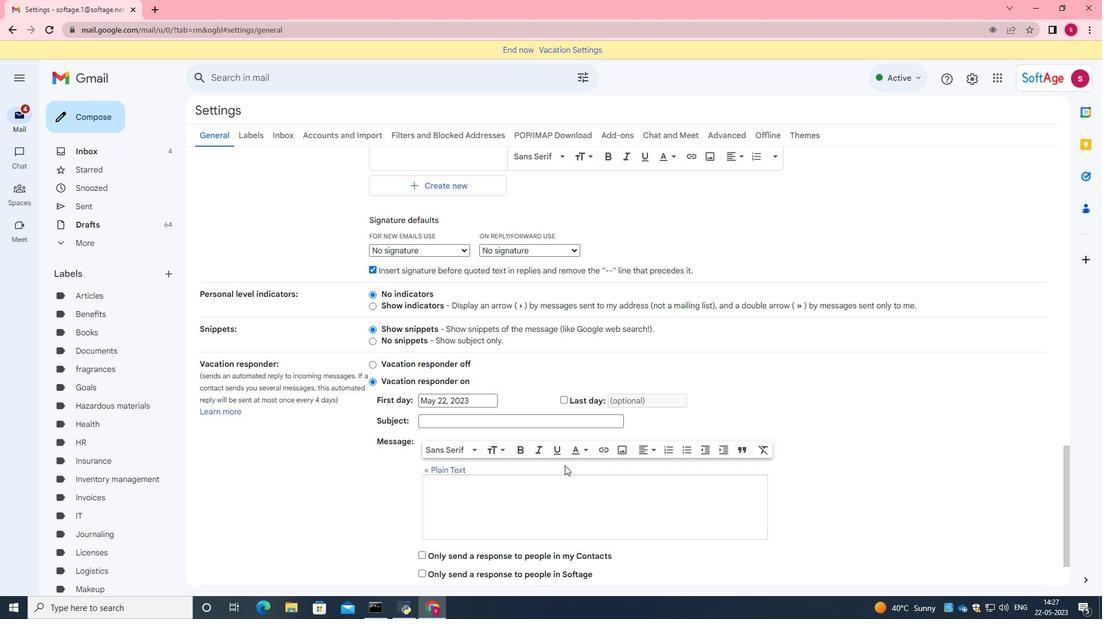 
Action: Mouse moved to (597, 517)
Screenshot: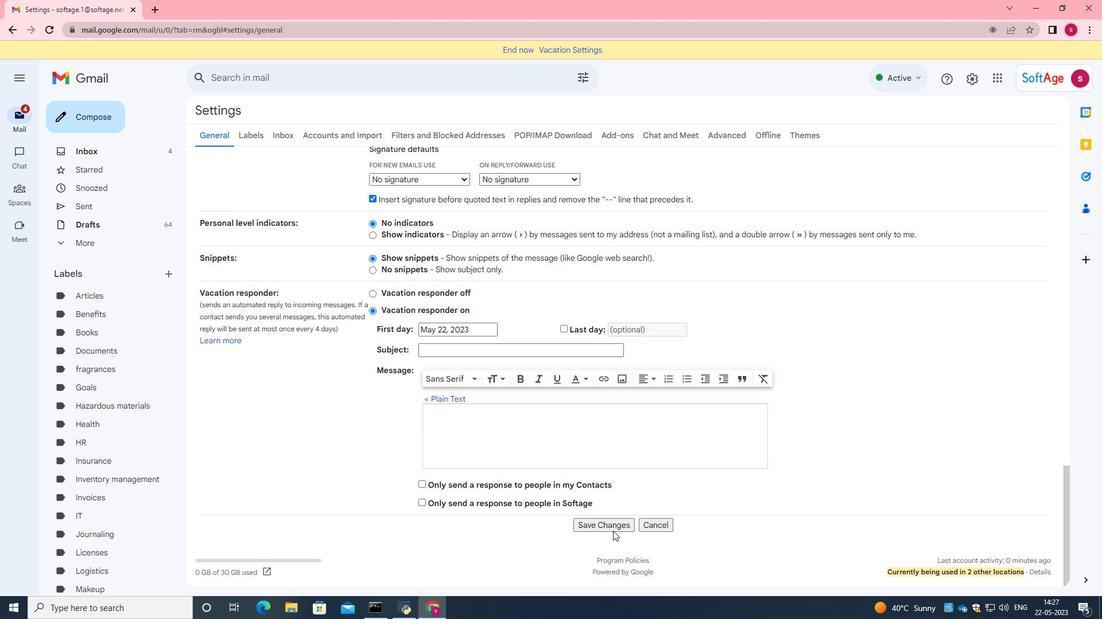 
Action: Mouse pressed left at (597, 517)
Screenshot: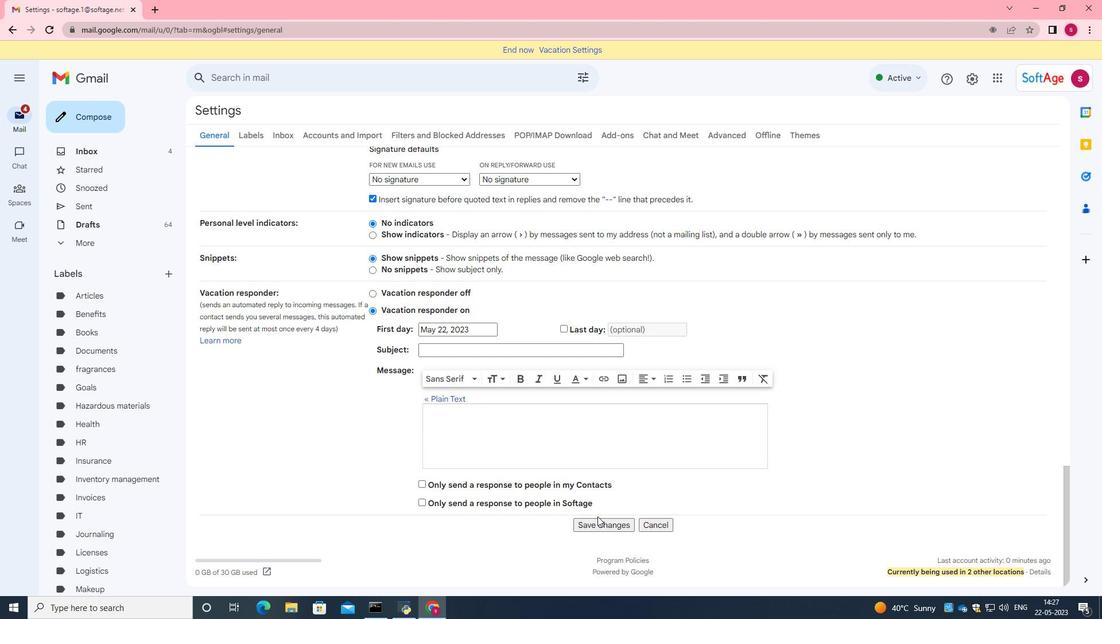 
Action: Mouse moved to (602, 524)
Screenshot: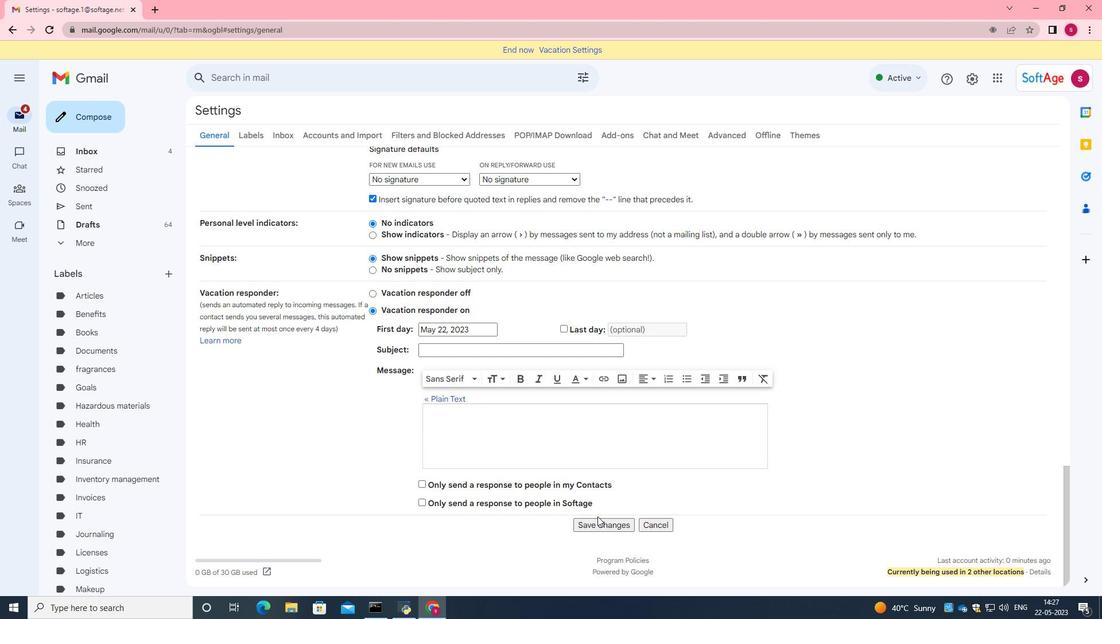 
Action: Mouse pressed left at (602, 524)
Screenshot: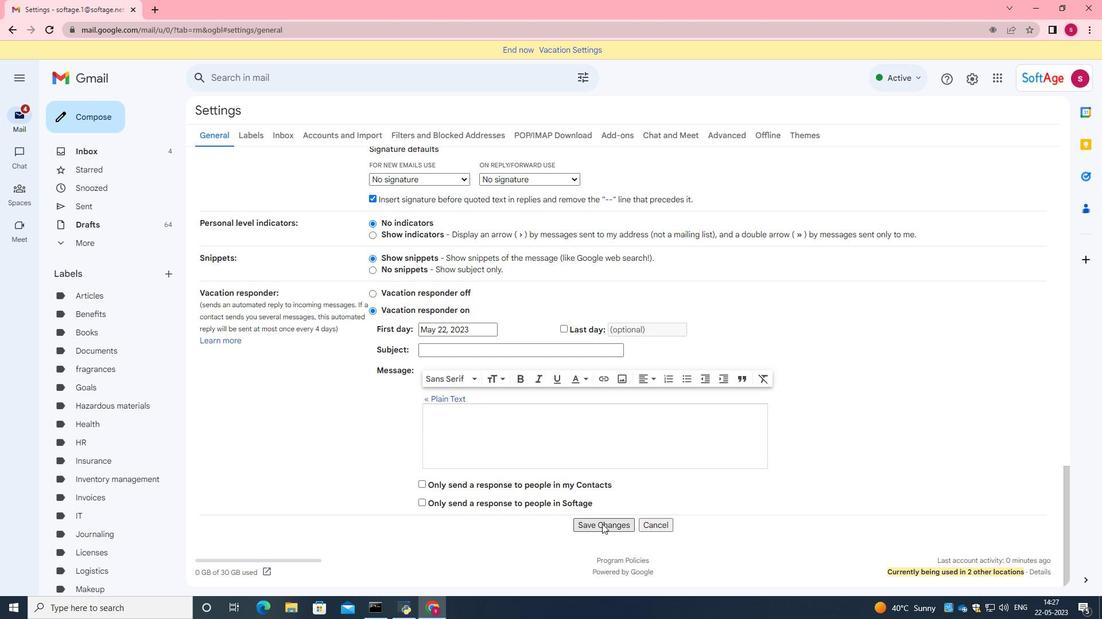
Action: Mouse moved to (91, 111)
Screenshot: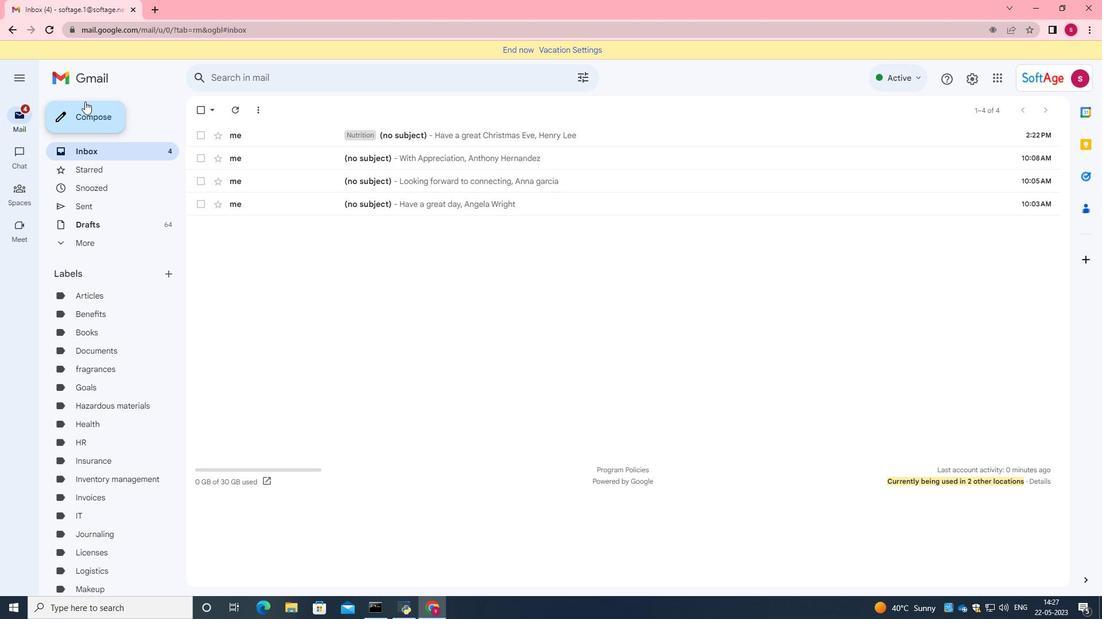 
Action: Mouse pressed left at (91, 111)
Screenshot: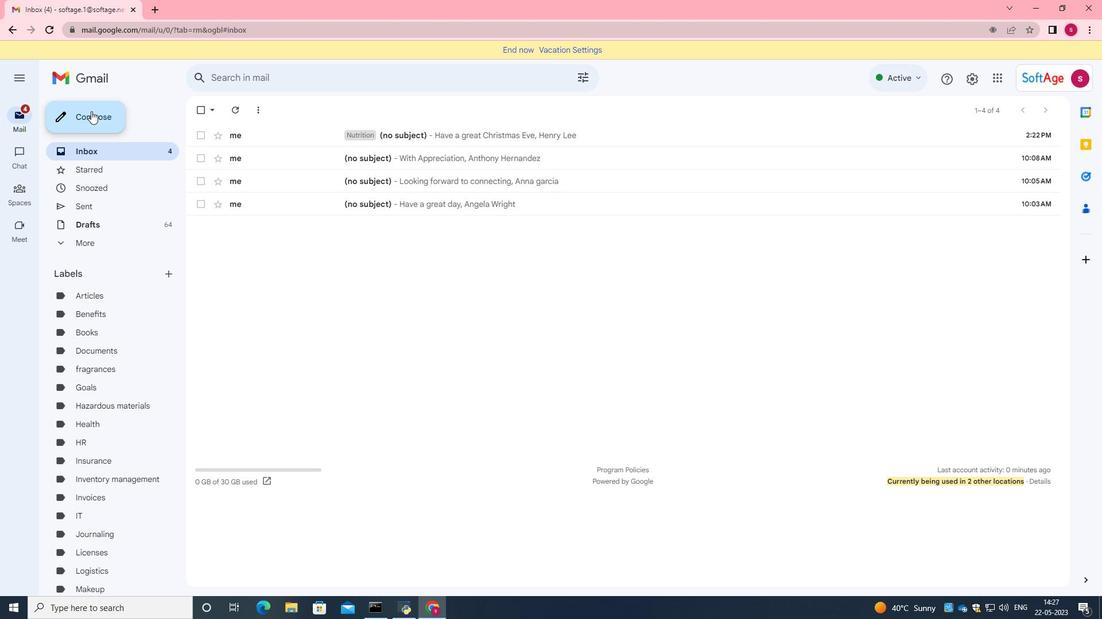 
Action: Mouse moved to (921, 580)
Screenshot: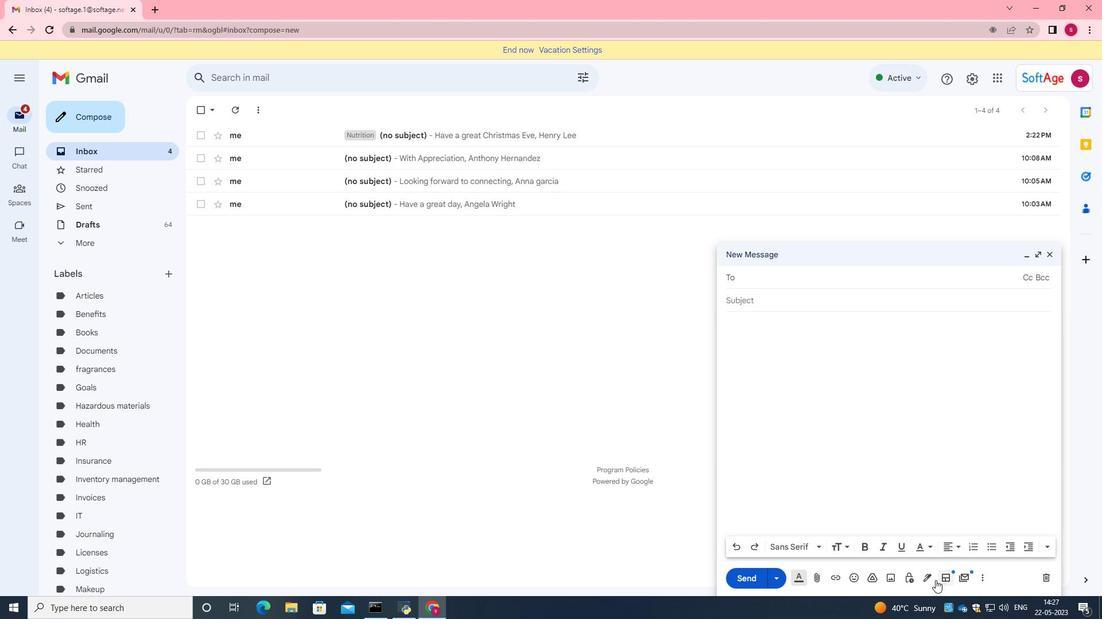 
Action: Mouse pressed left at (921, 580)
Screenshot: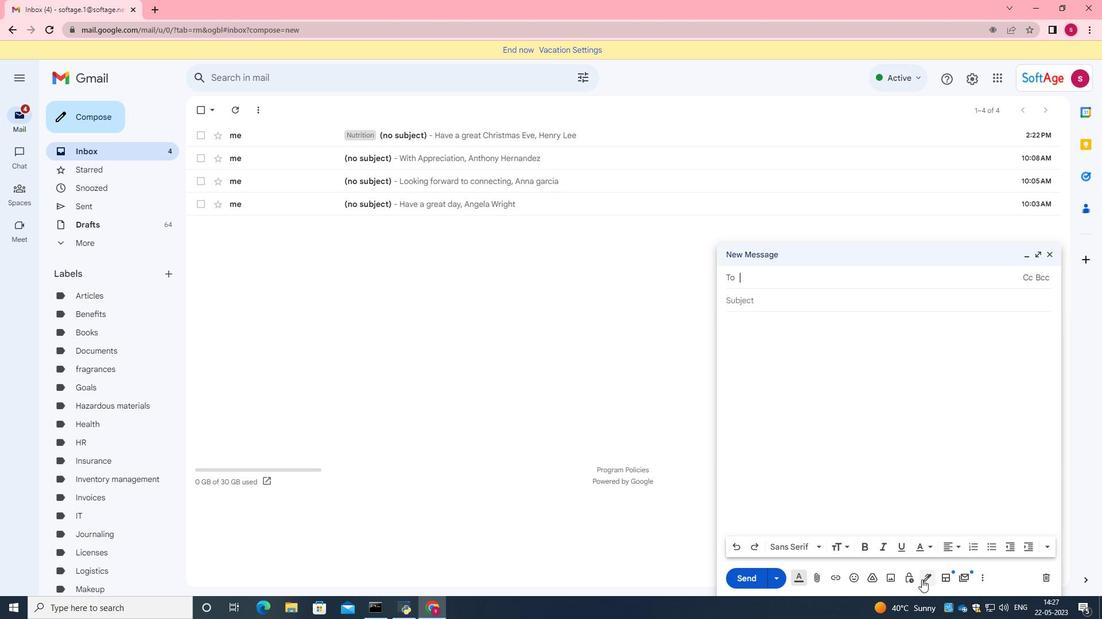
Action: Mouse moved to (960, 555)
Screenshot: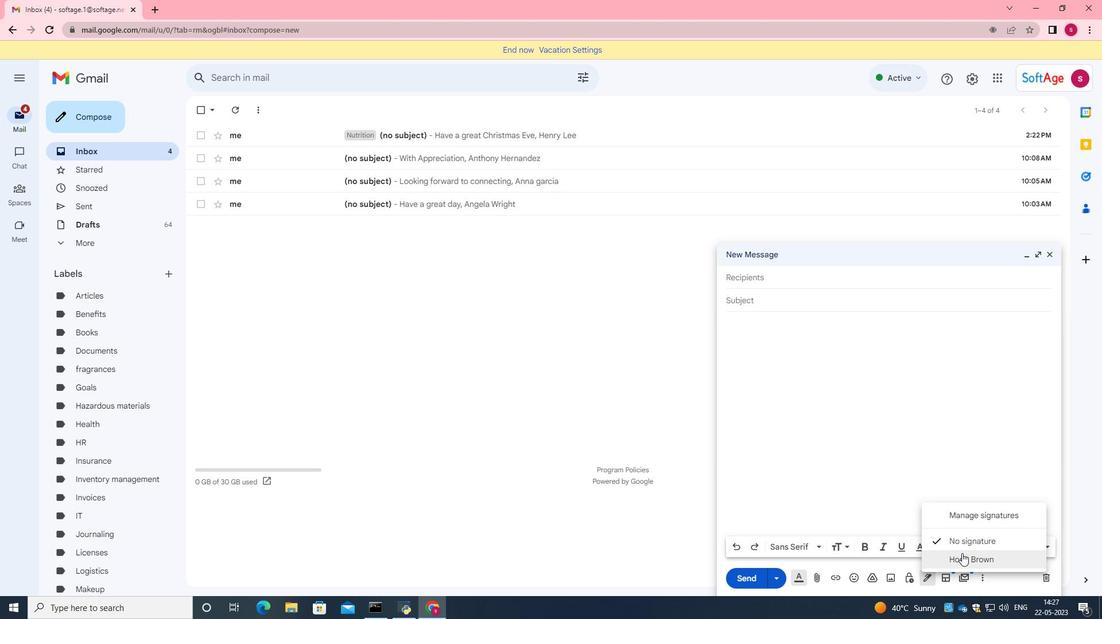 
Action: Mouse pressed left at (960, 555)
Screenshot: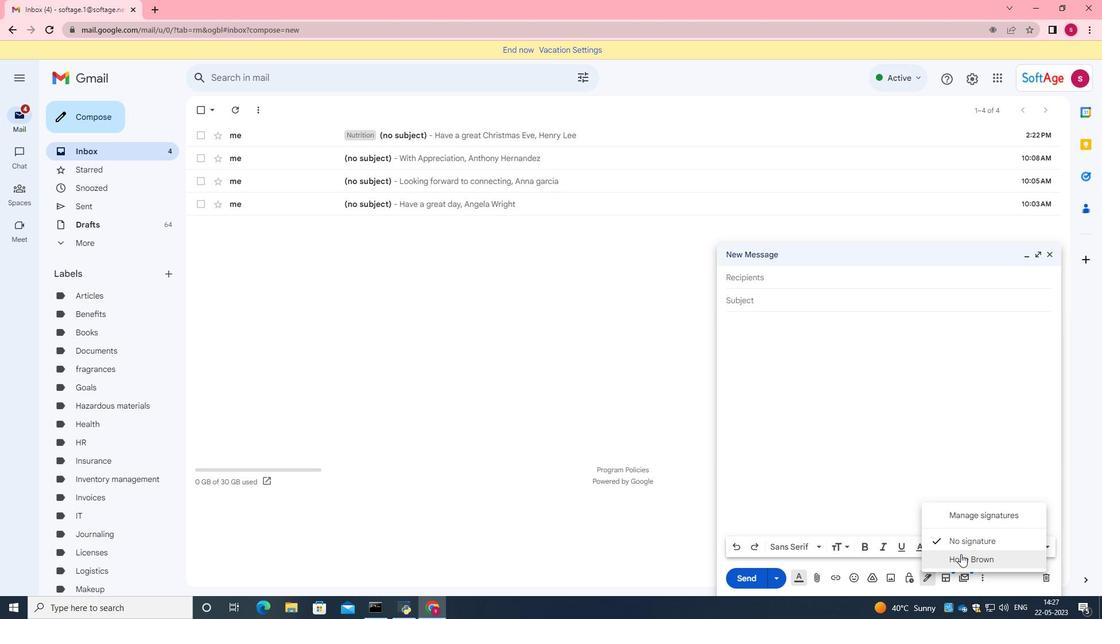 
Action: Mouse moved to (754, 279)
Screenshot: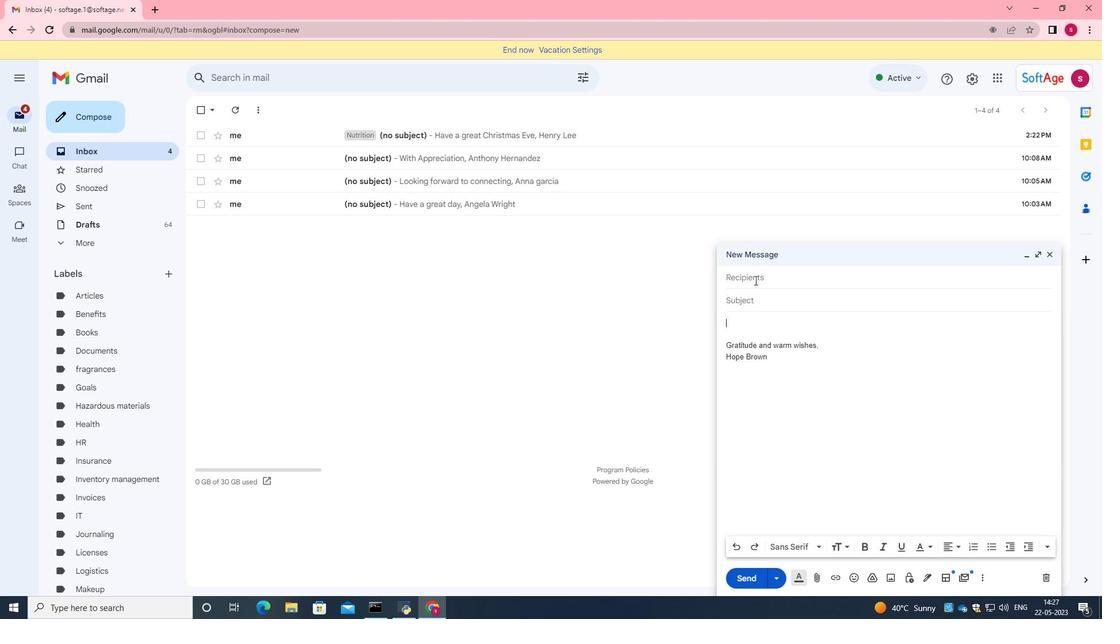 
Action: Mouse pressed left at (754, 279)
Screenshot: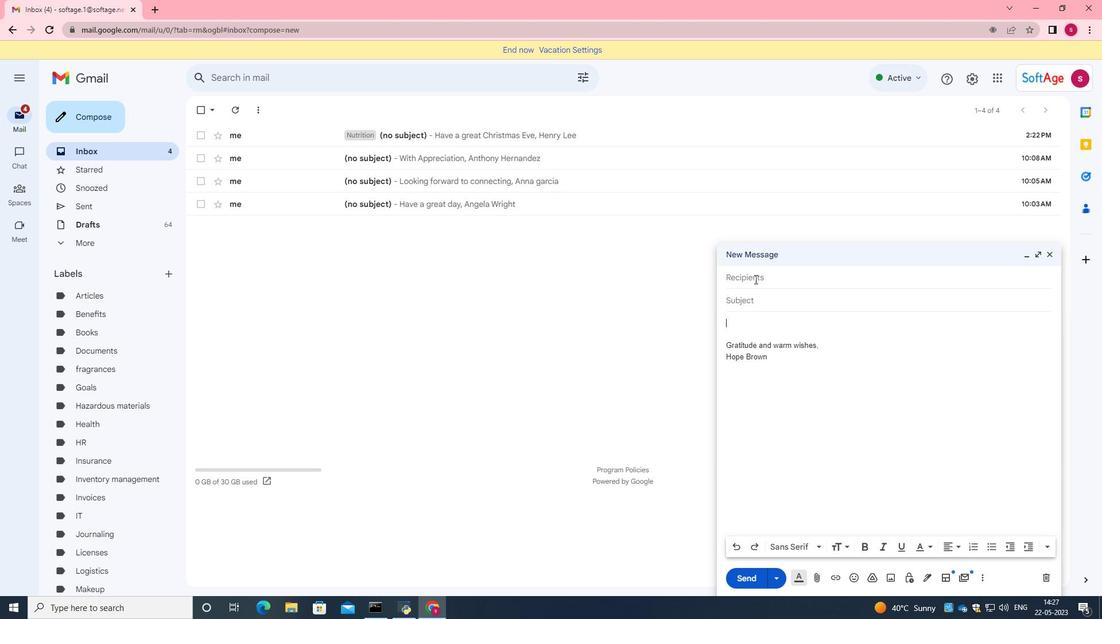 
Action: Key pressed softage.5<Key.shift>@softage.net
Screenshot: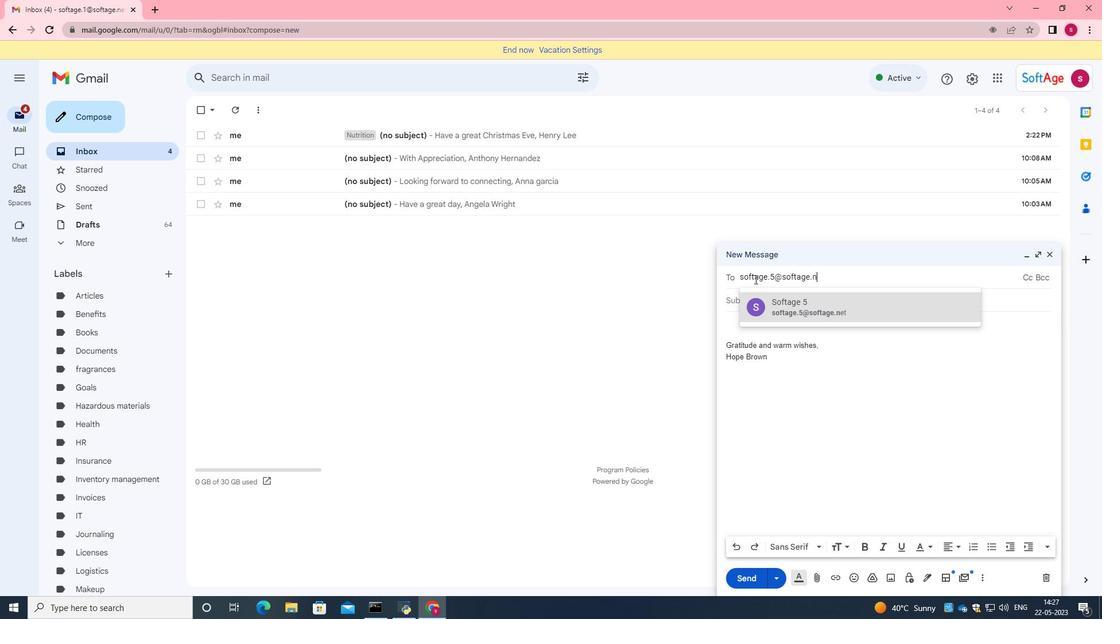 
Action: Mouse moved to (777, 311)
Screenshot: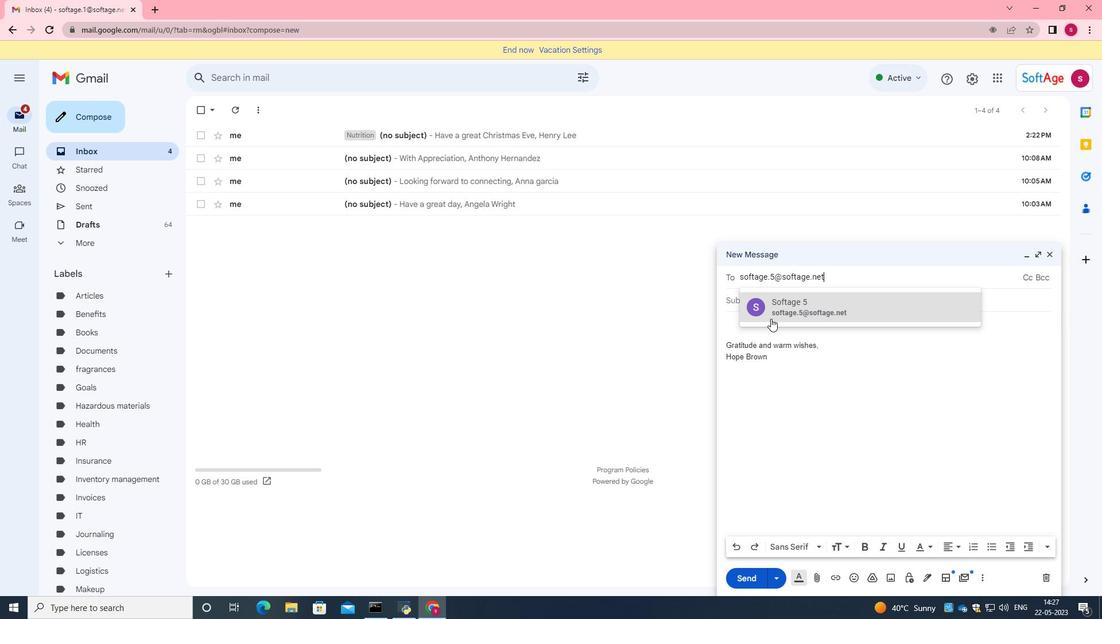 
Action: Mouse pressed left at (777, 311)
Screenshot: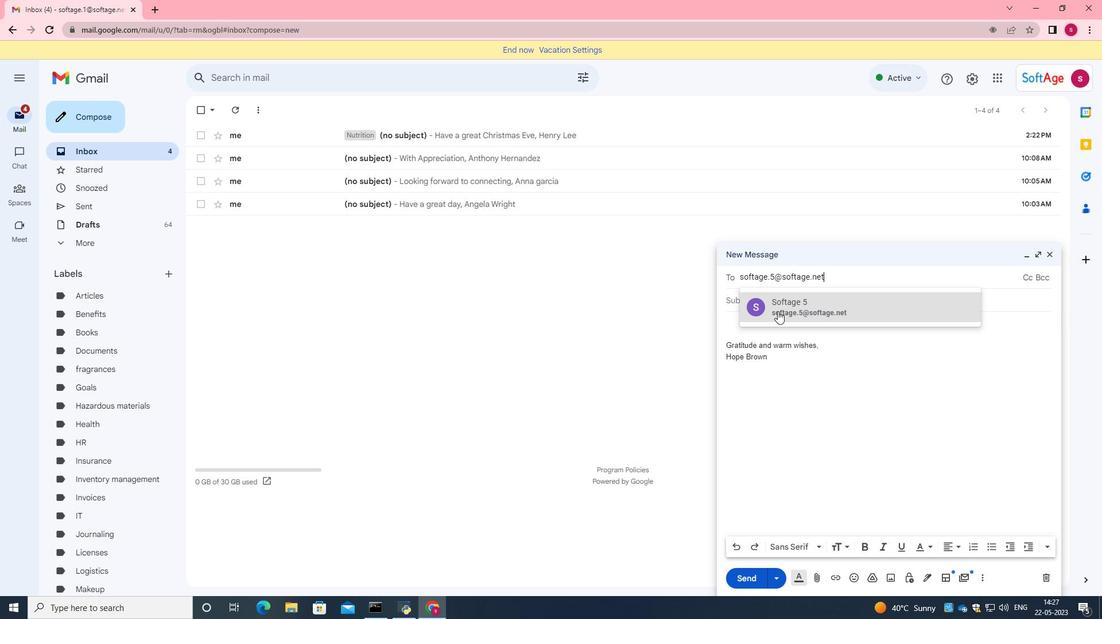 
Action: Mouse moved to (983, 579)
Screenshot: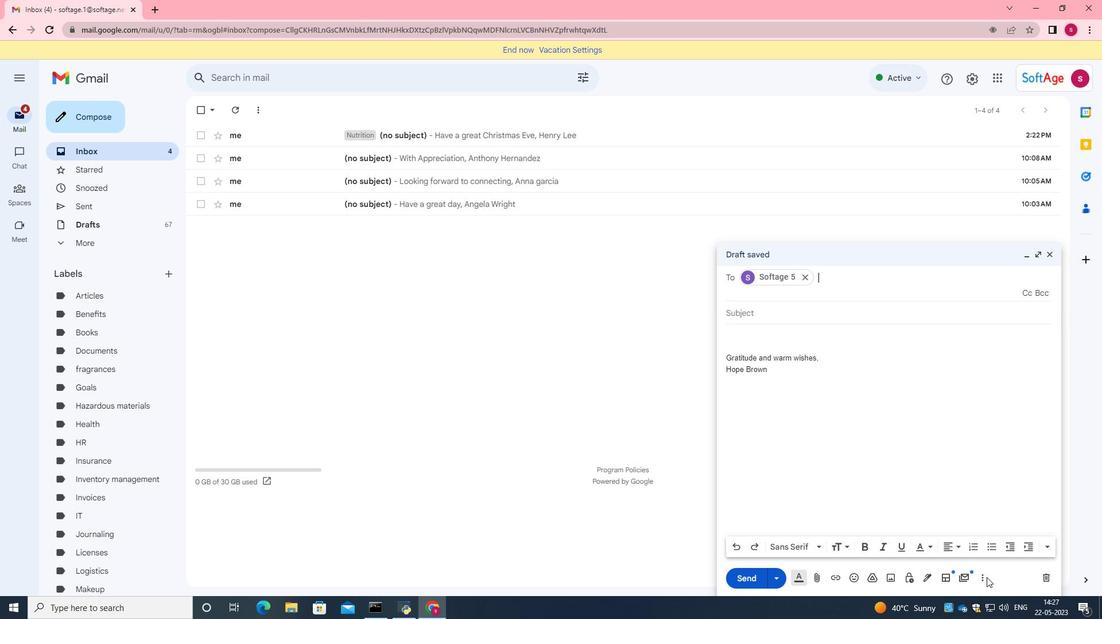 
Action: Mouse pressed left at (983, 579)
Screenshot: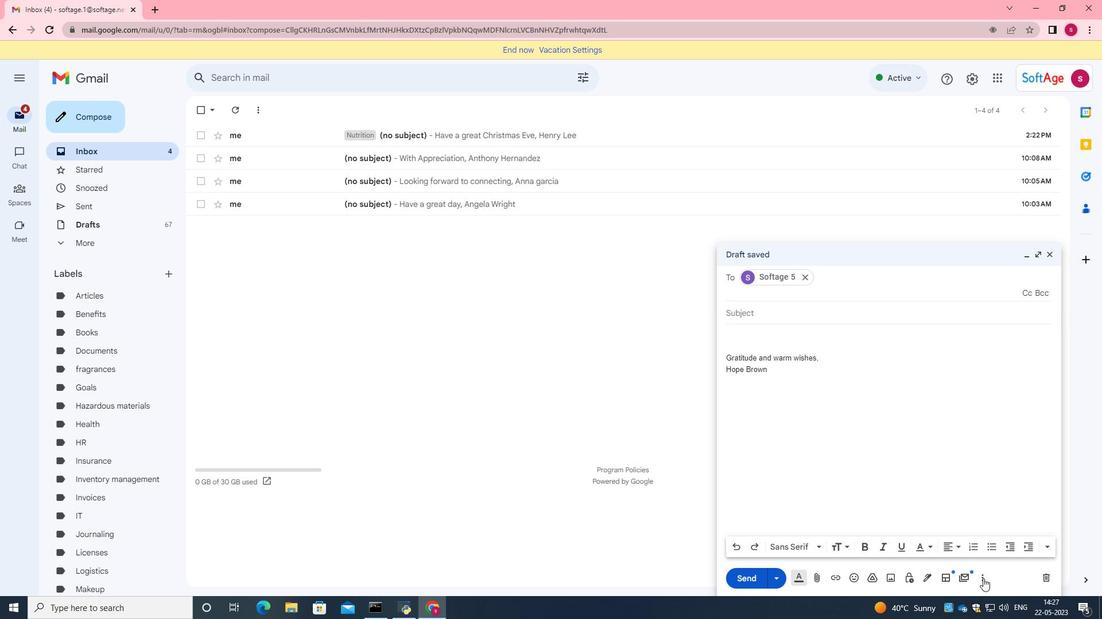 
Action: Mouse moved to (917, 473)
Screenshot: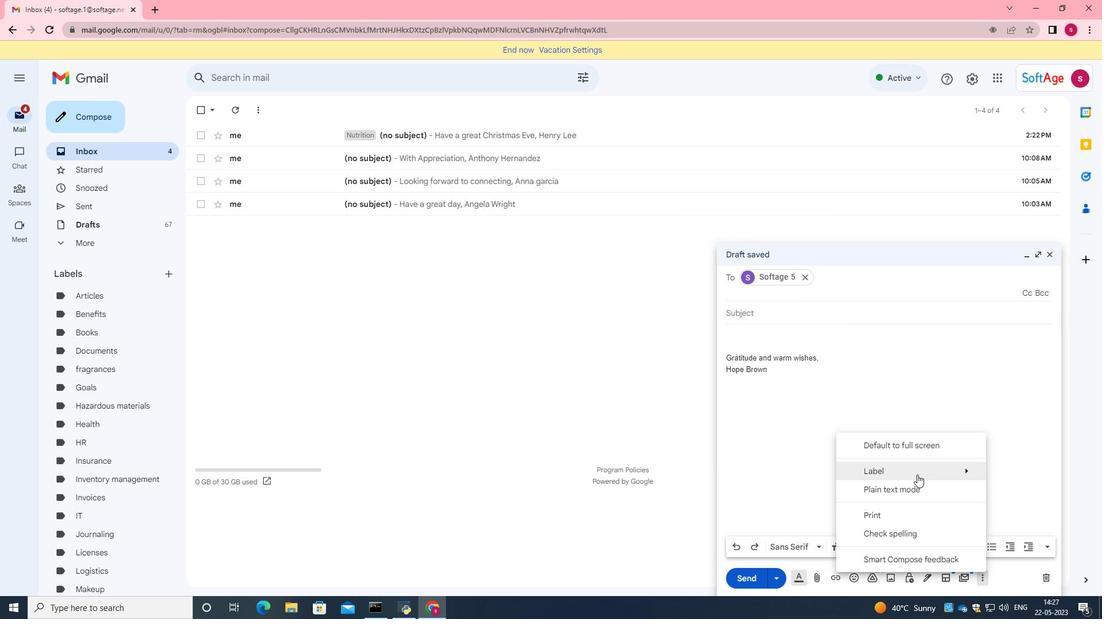 
Action: Mouse pressed left at (917, 473)
Screenshot: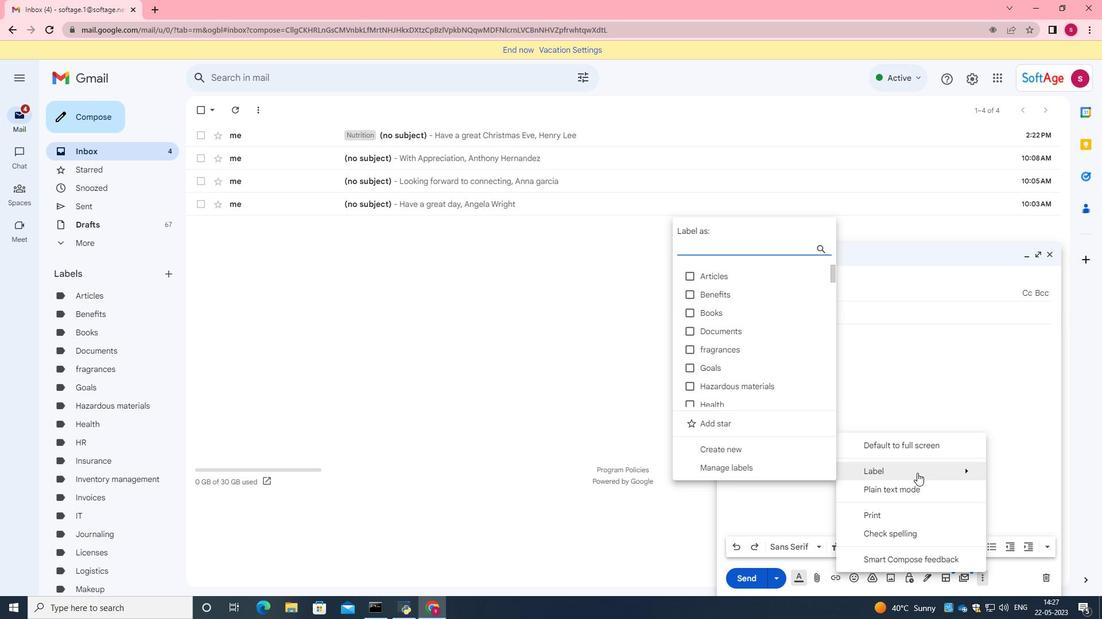 
Action: Mouse moved to (745, 444)
Screenshot: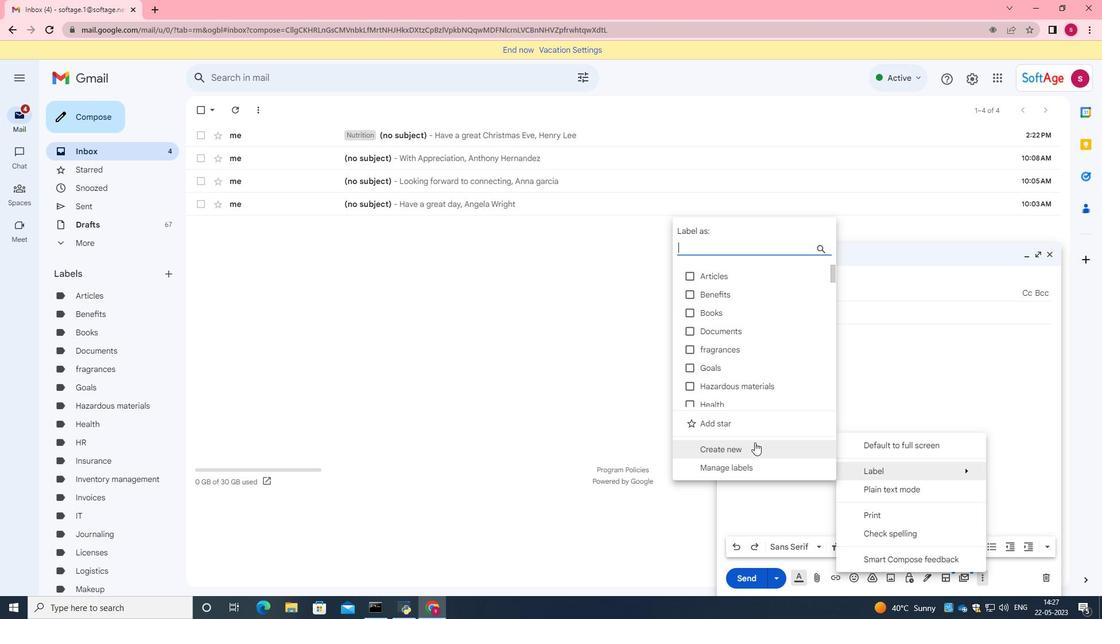 
Action: Mouse pressed left at (745, 444)
Screenshot: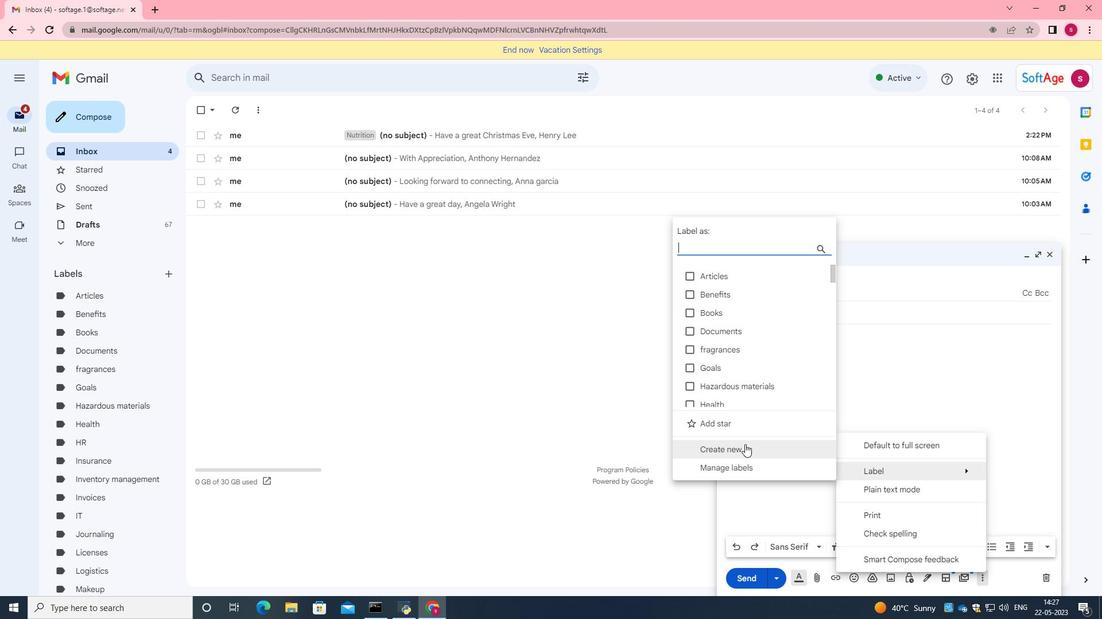 
Action: Mouse moved to (678, 354)
Screenshot: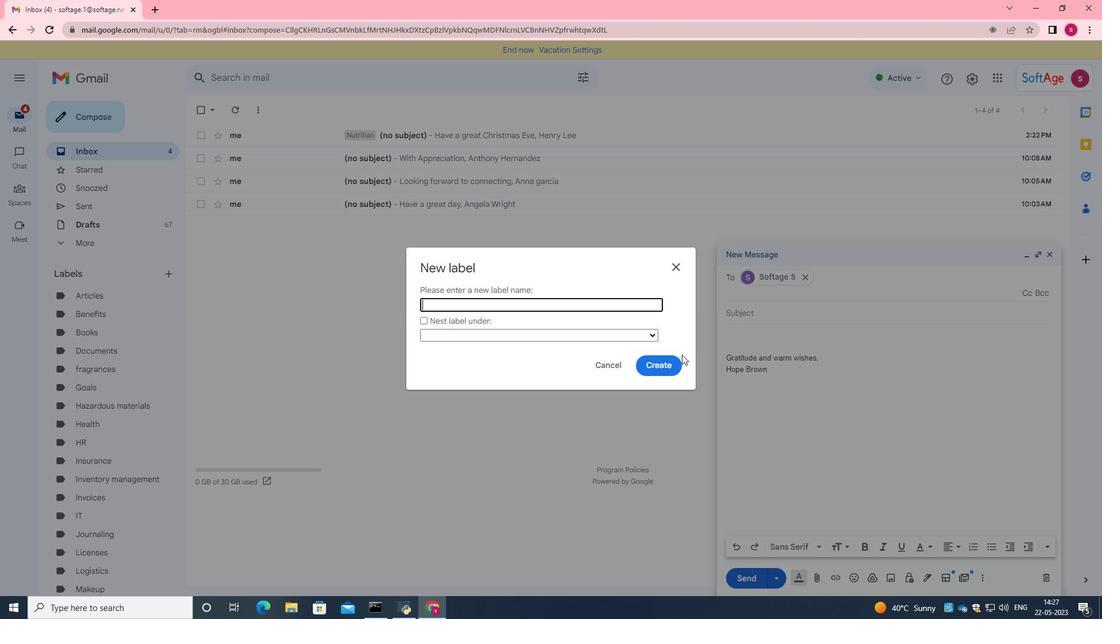 
Action: Key pressed <Key.caps_lock>G<Key.caps_lock>rocery<Key.space>lists
Screenshot: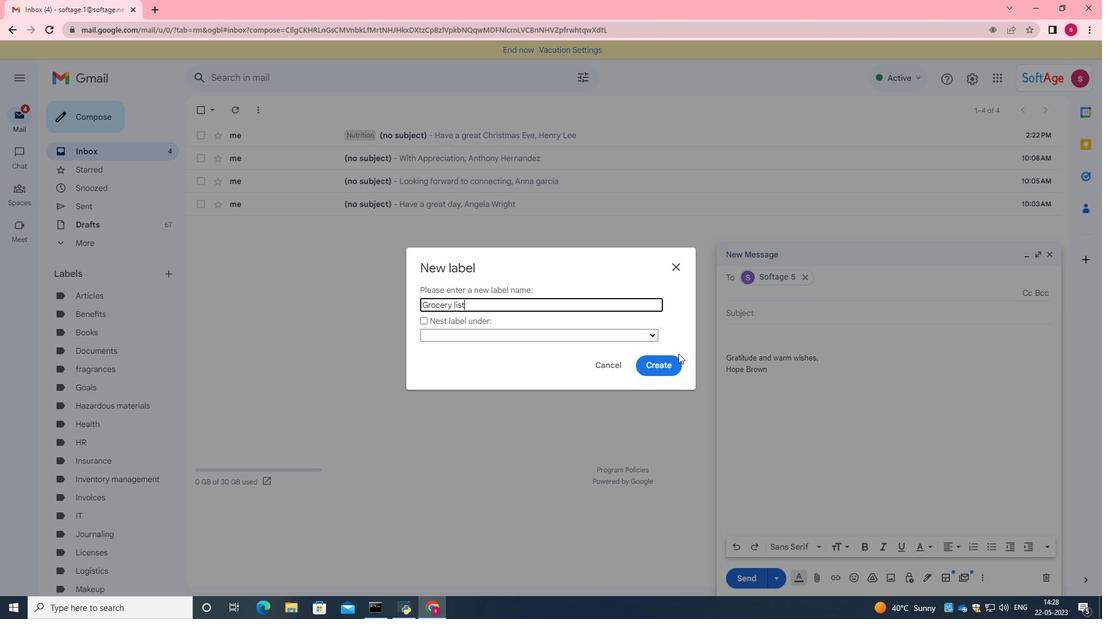 
Action: Mouse moved to (677, 354)
Screenshot: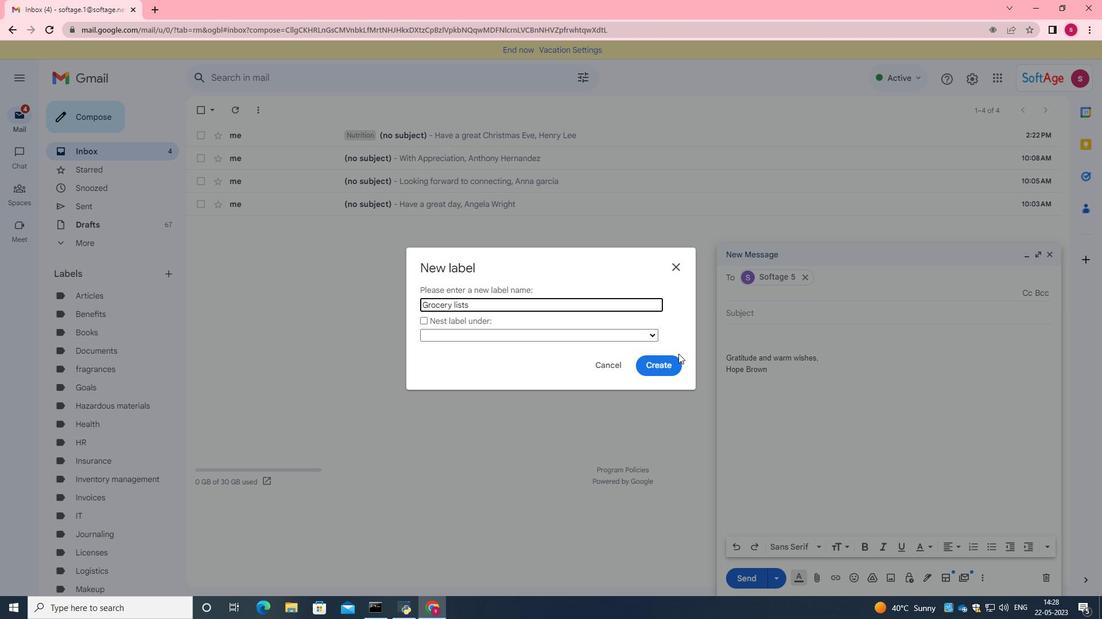 
Action: Mouse scrolled (677, 354) with delta (0, 0)
Screenshot: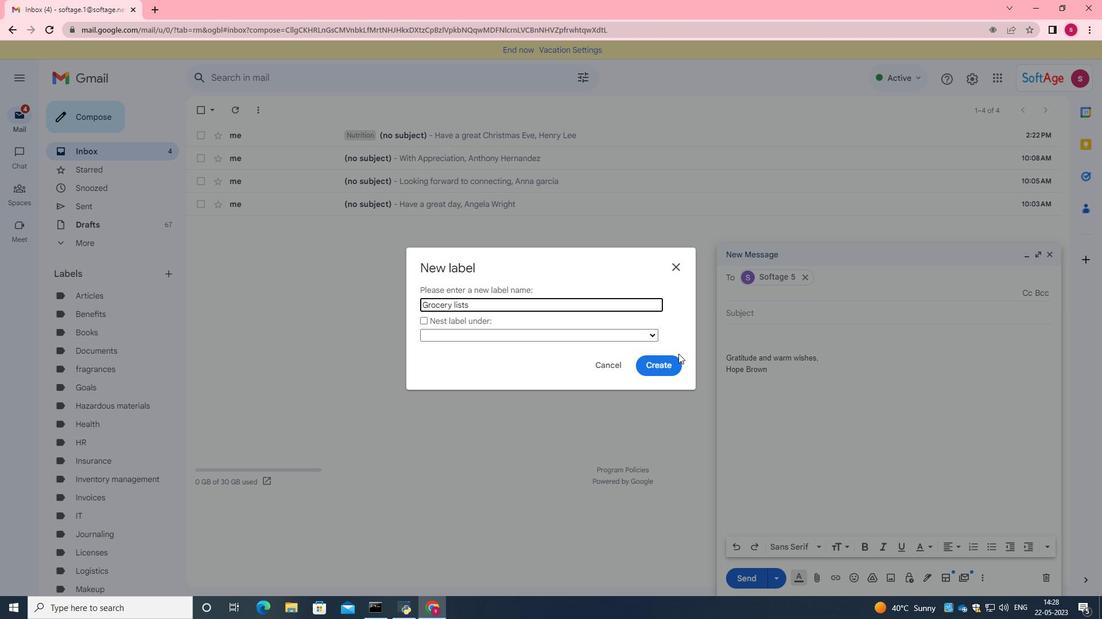 
Action: Mouse moved to (664, 370)
Screenshot: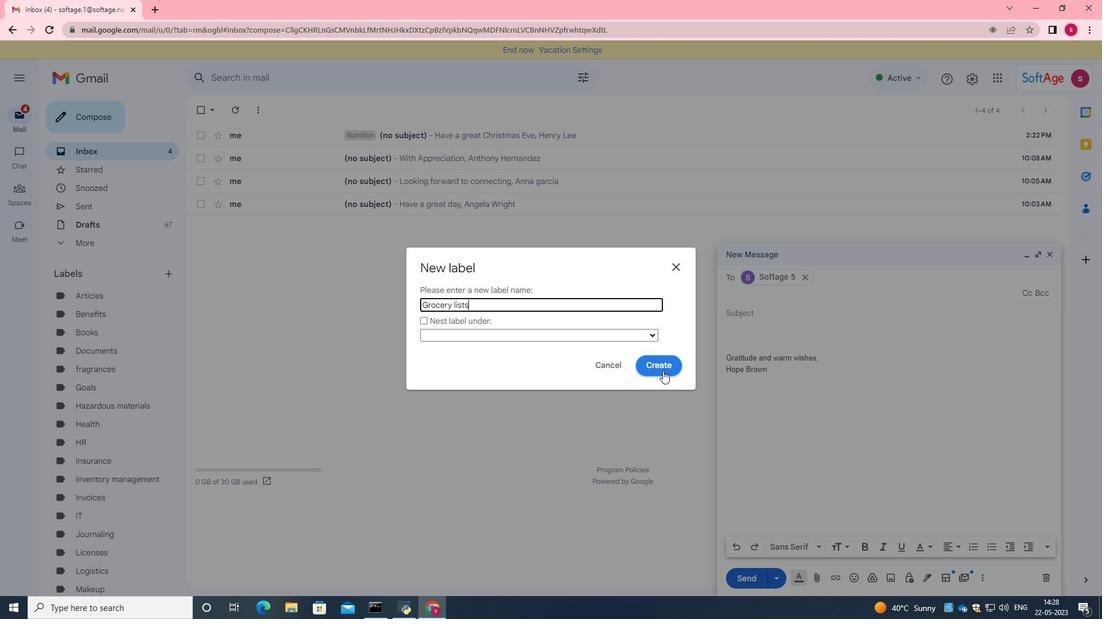 
Action: Mouse pressed left at (664, 370)
Screenshot: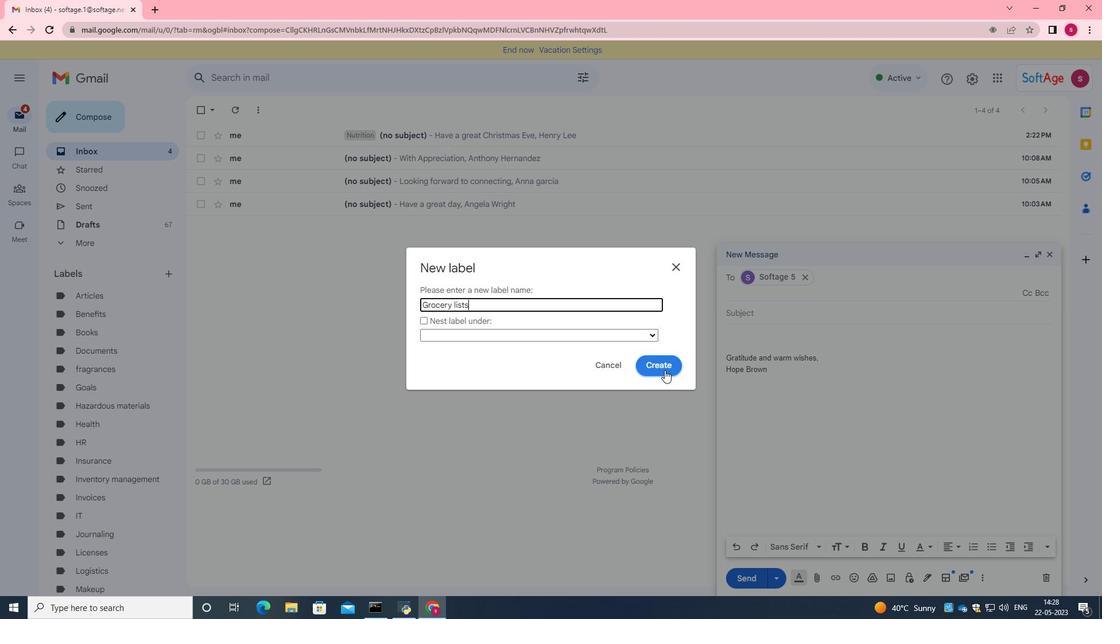 
Action: Mouse moved to (708, 388)
Screenshot: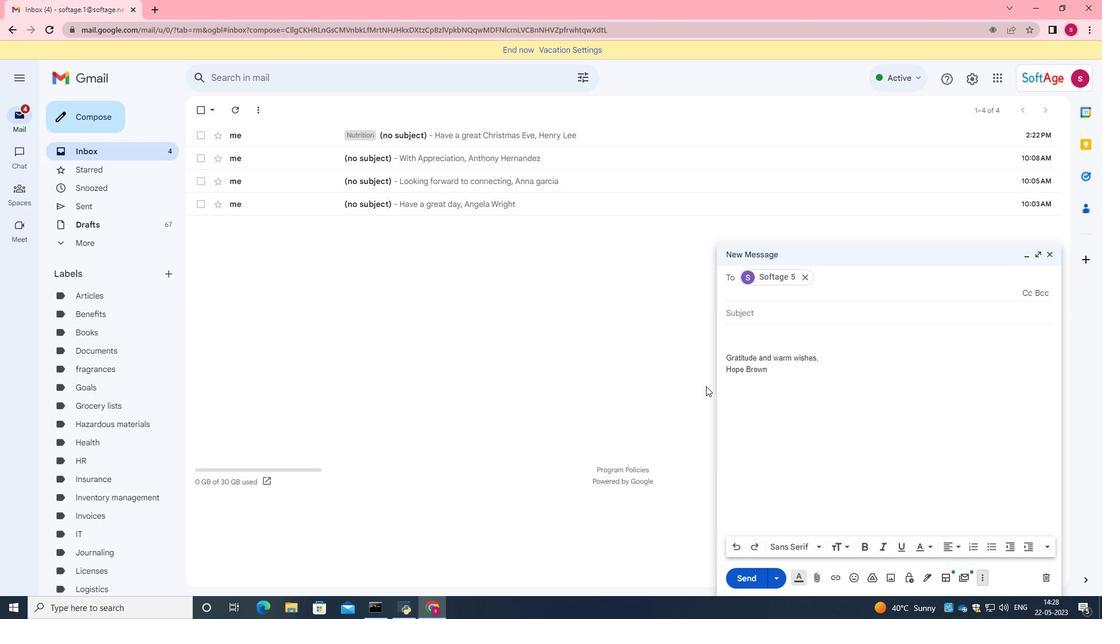
Action: Mouse scrolled (708, 387) with delta (0, 0)
Screenshot: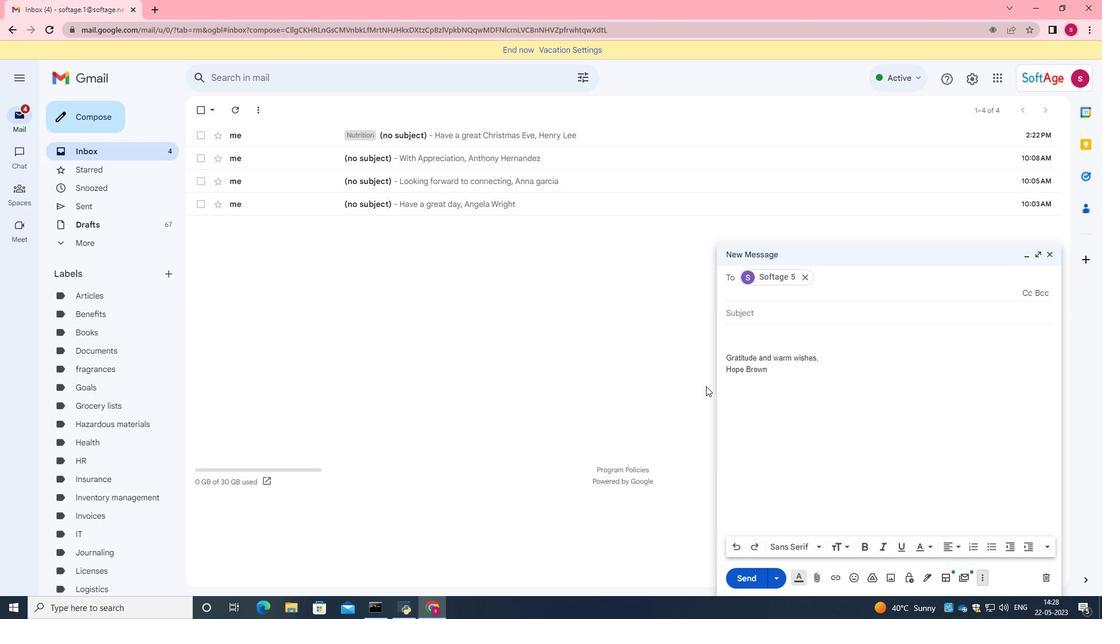 
Action: Mouse moved to (710, 391)
Screenshot: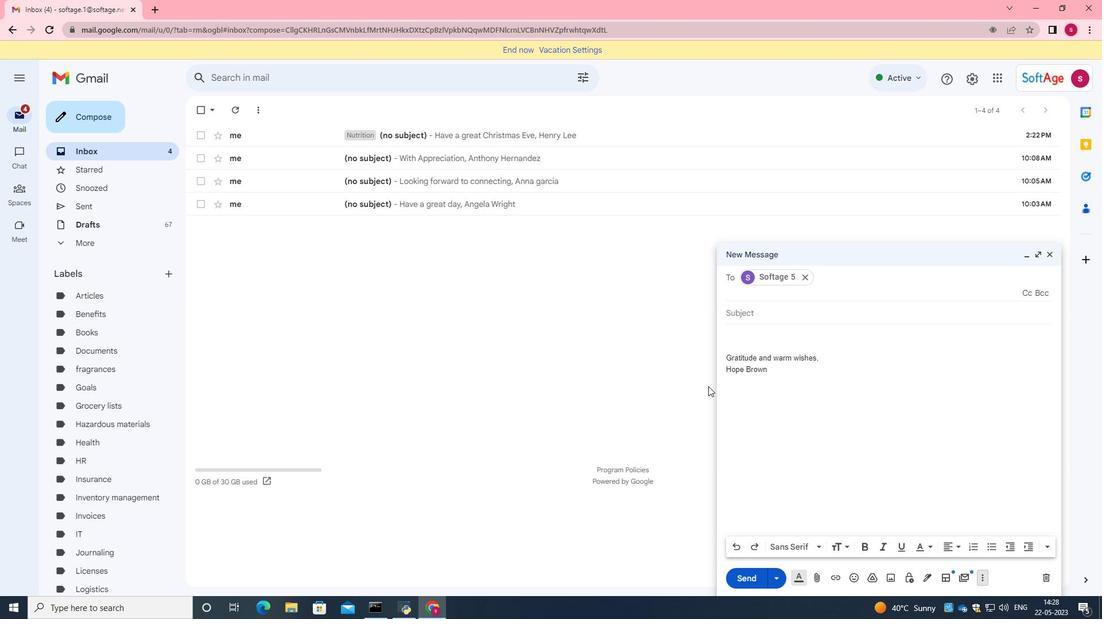 
Action: Mouse scrolled (710, 390) with delta (0, 0)
Screenshot: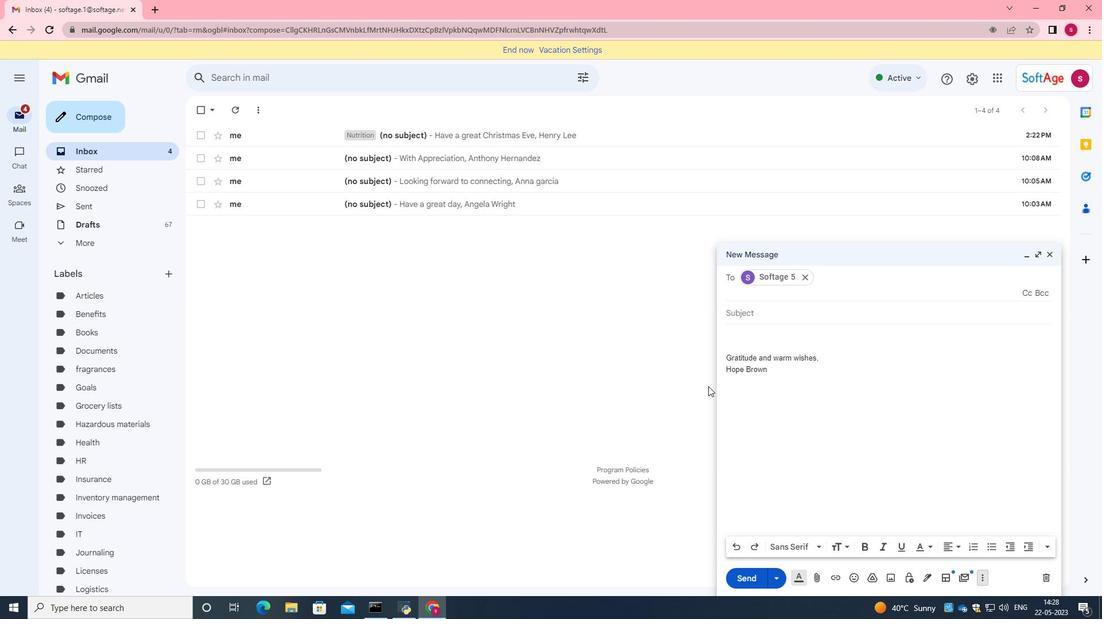 
Action: Mouse moved to (741, 580)
Screenshot: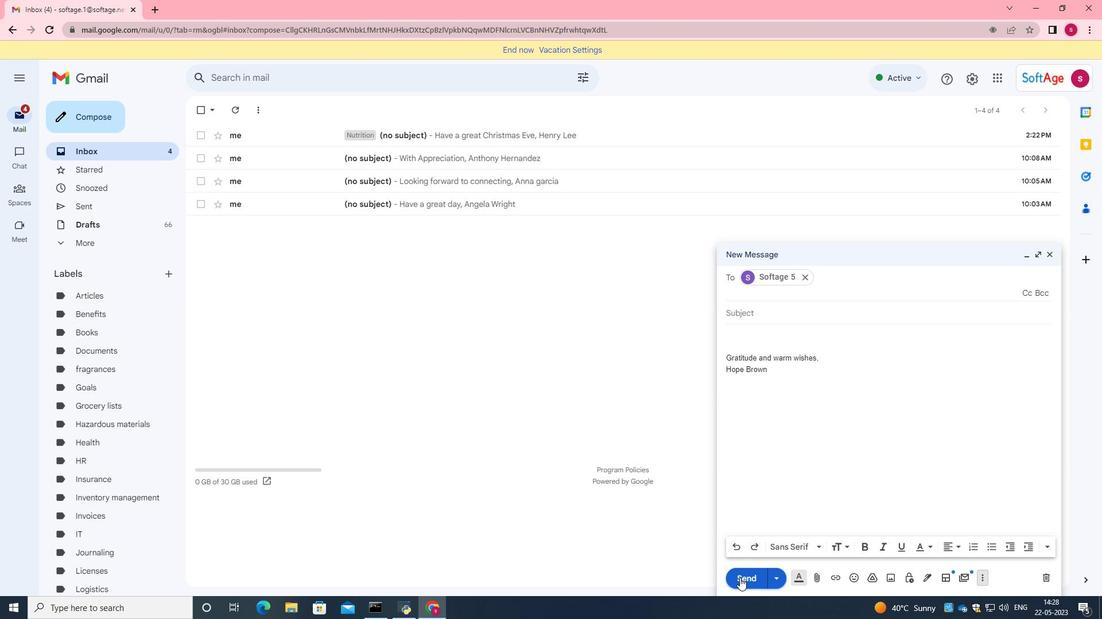 
Action: Mouse pressed left at (741, 580)
Screenshot: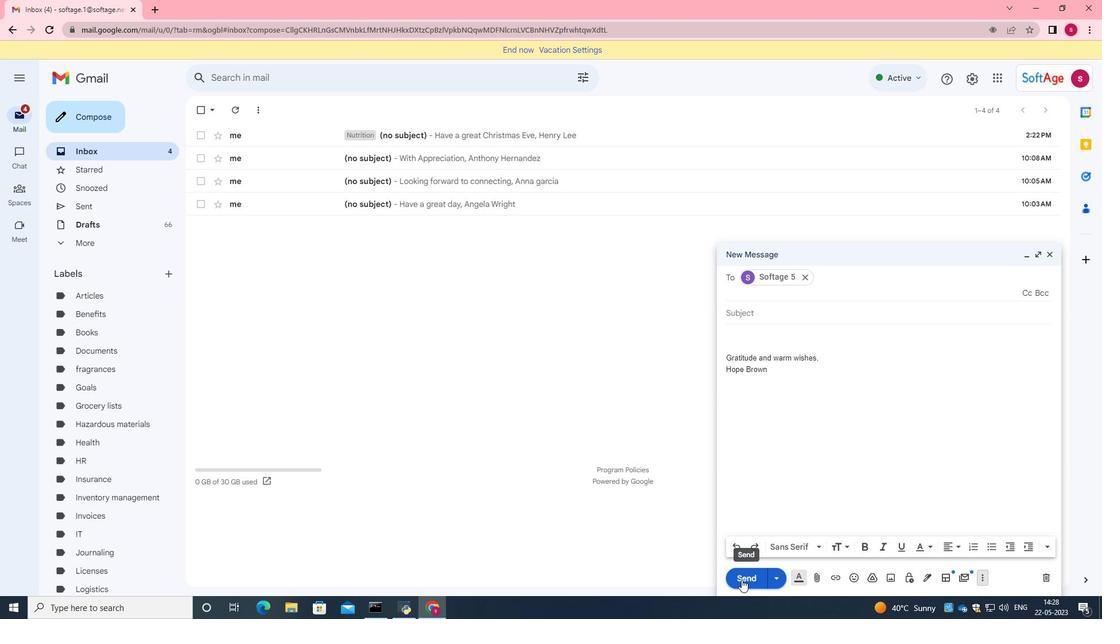 
Action: Mouse moved to (598, 303)
Screenshot: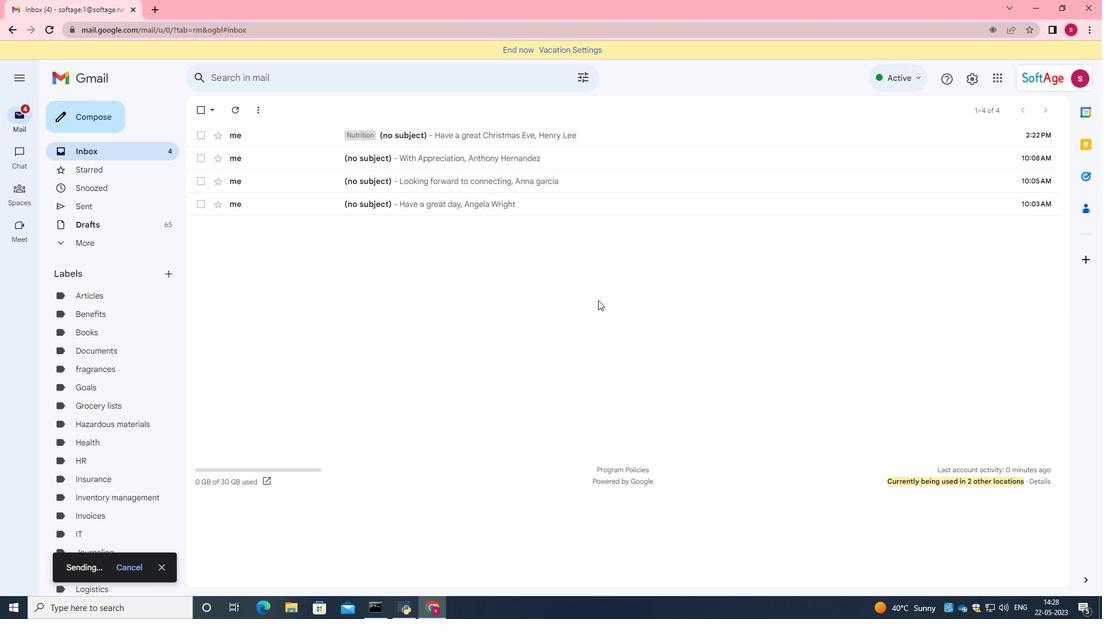
